 Task: Search one way flight ticket for 5 adults, 2 children, 1 infant in seat and 2 infants on lap in economy from Redding: Redding Municipal Airport to Rockford: Chicago Rockford International Airport(was Northwest Chicagoland Regional Airport At Rockford) on 5-1-2023. Choice of flights is Royal air maroc. Number of bags: 6 checked bags. Price is upto 100000. Outbound departure time preference is 13:45.
Action: Mouse moved to (167, 179)
Screenshot: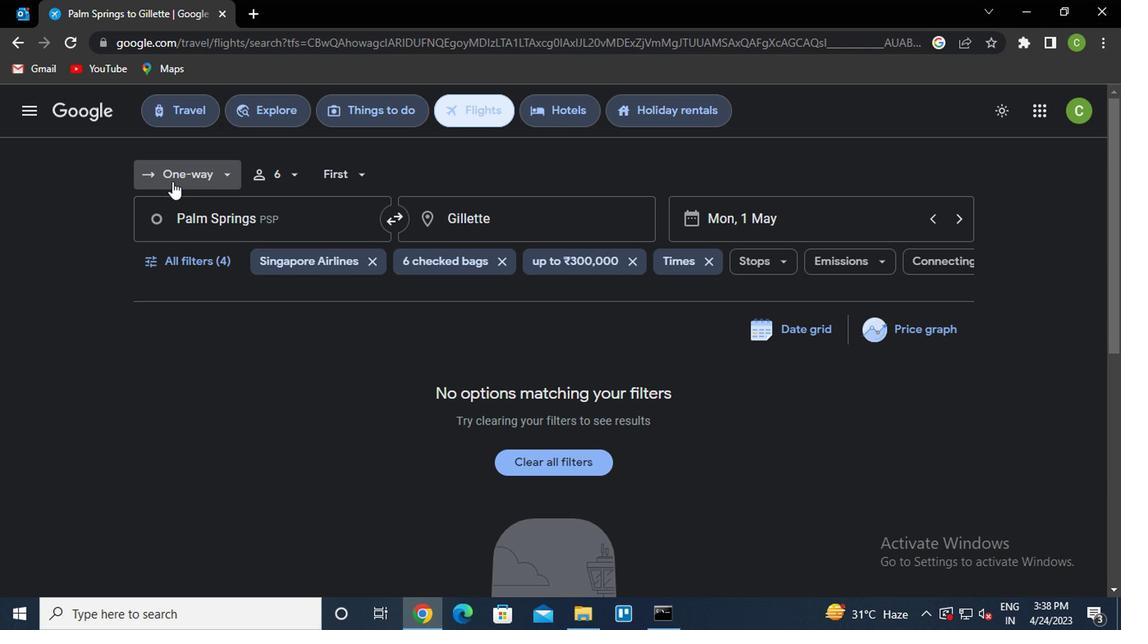 
Action: Mouse pressed left at (167, 179)
Screenshot: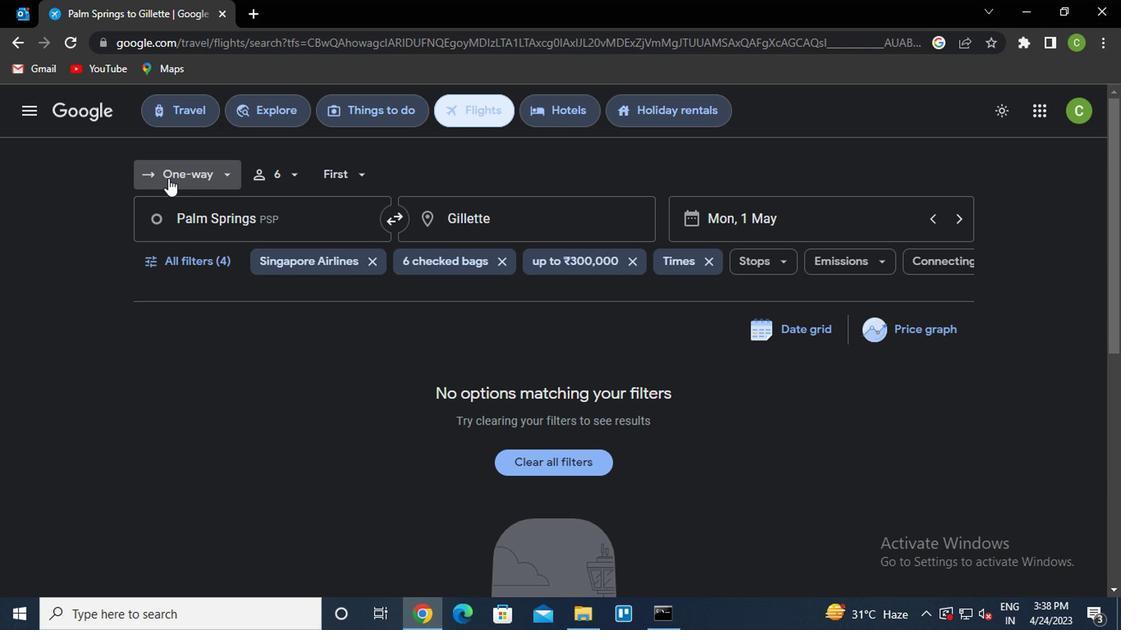 
Action: Mouse moved to (199, 250)
Screenshot: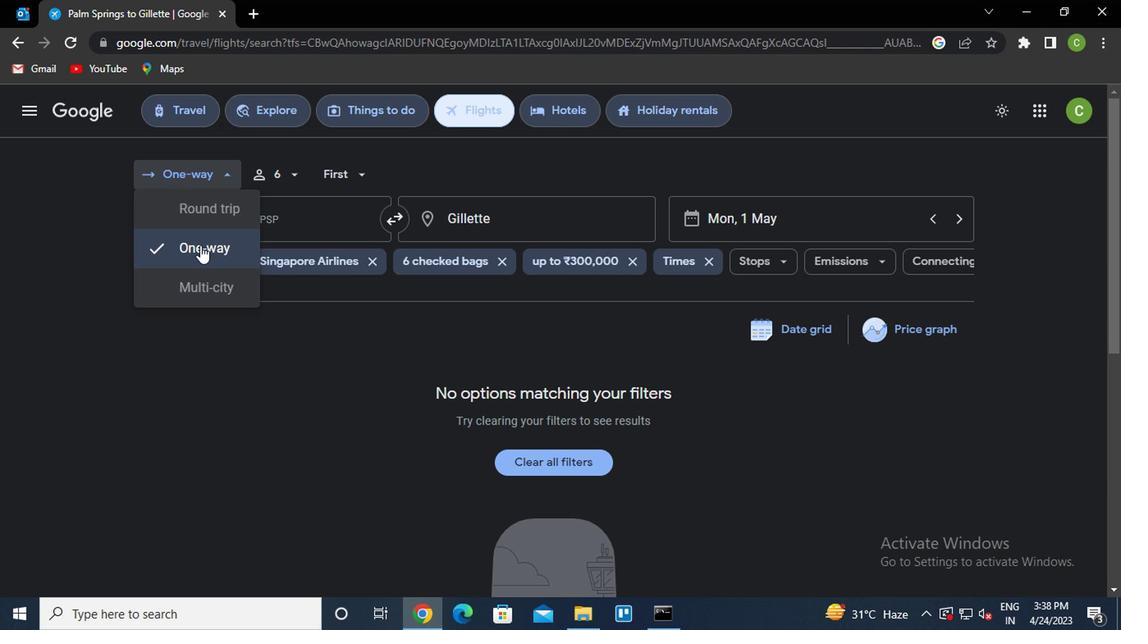 
Action: Mouse pressed left at (199, 250)
Screenshot: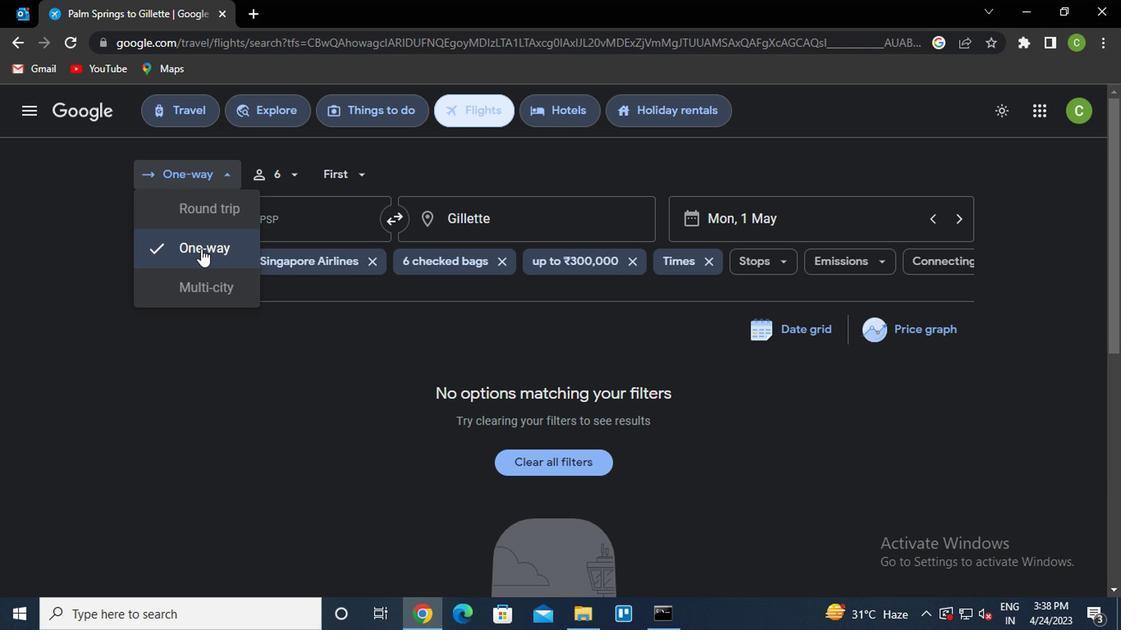
Action: Mouse moved to (264, 183)
Screenshot: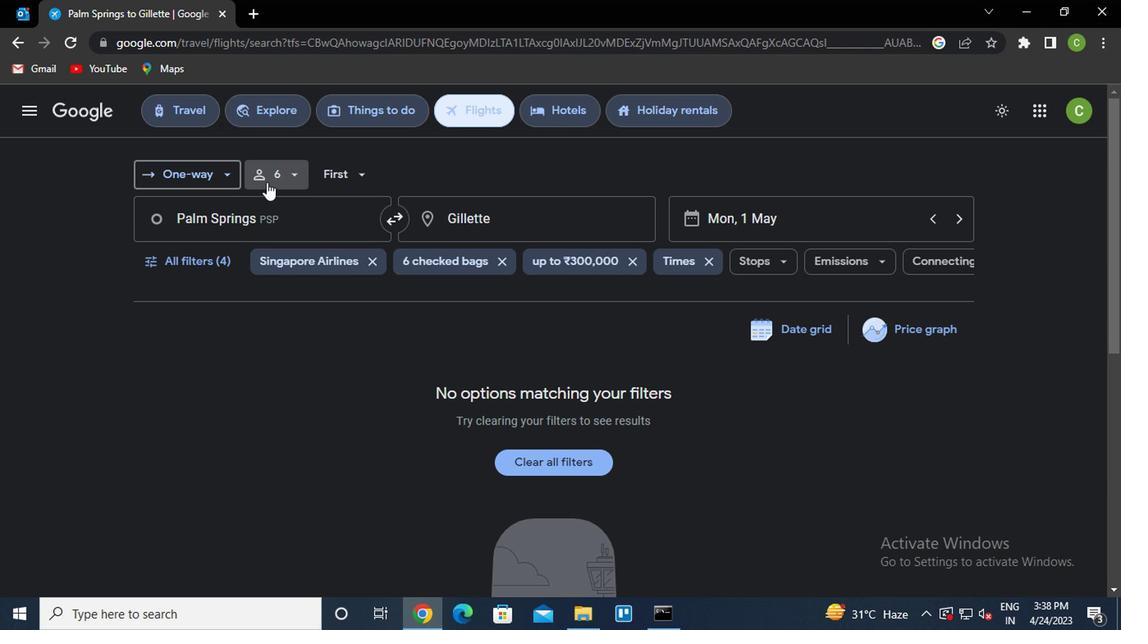 
Action: Mouse pressed left at (264, 183)
Screenshot: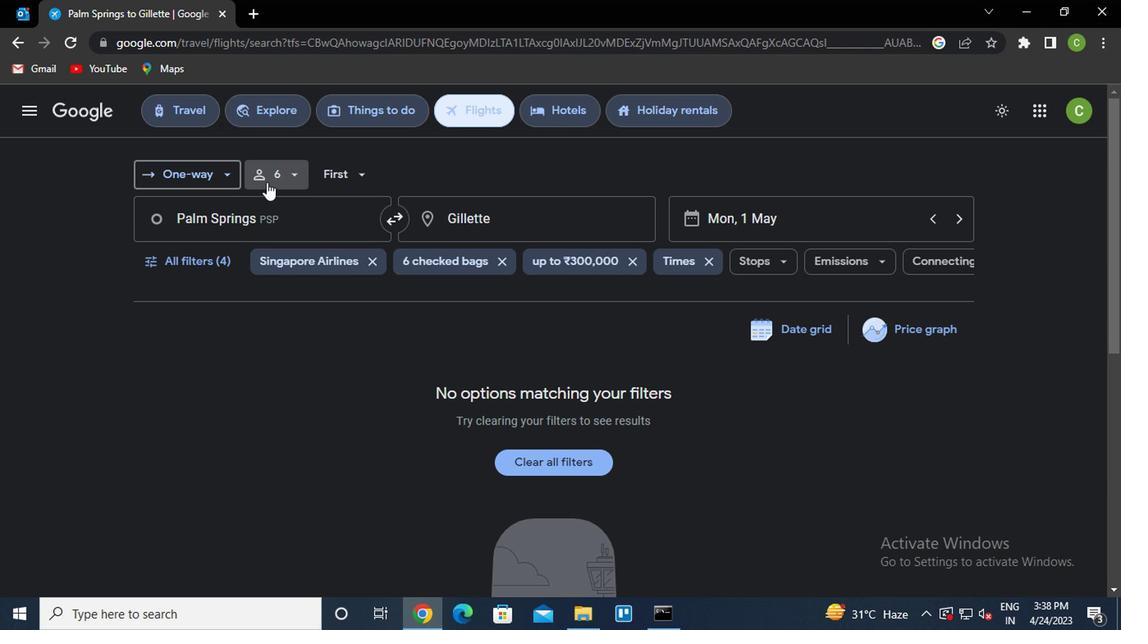 
Action: Mouse moved to (409, 212)
Screenshot: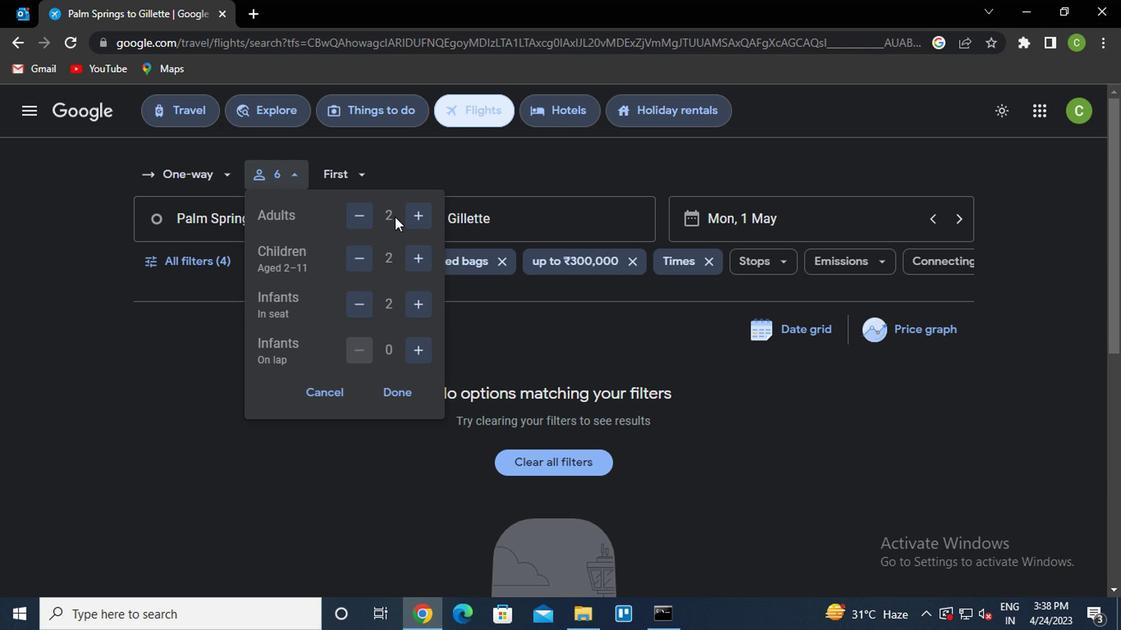 
Action: Mouse pressed left at (409, 212)
Screenshot: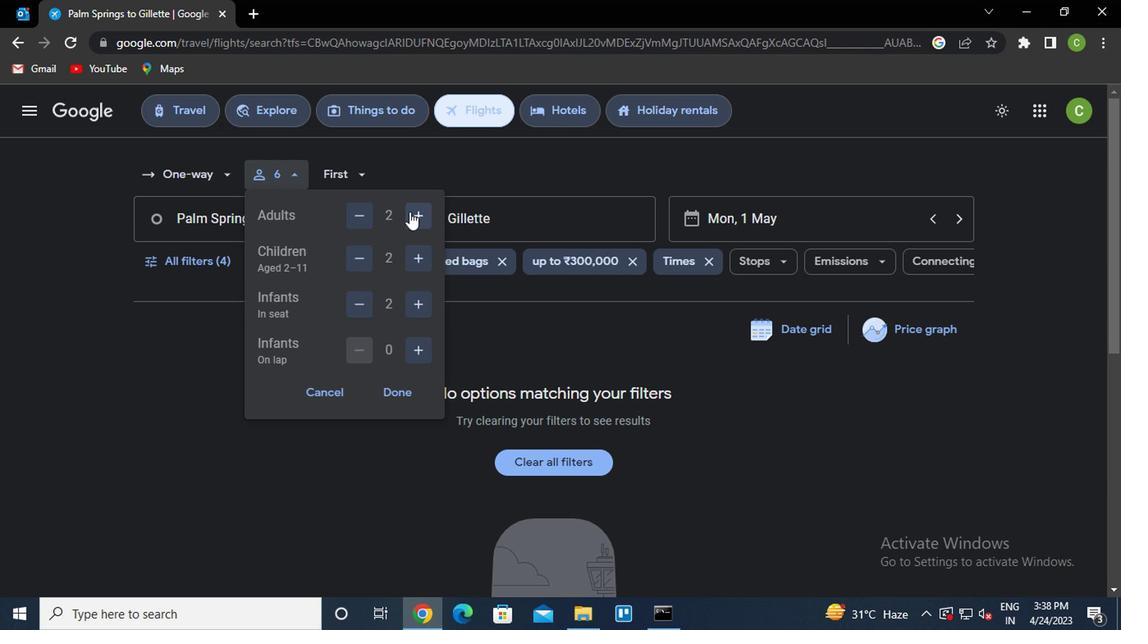 
Action: Mouse pressed left at (409, 212)
Screenshot: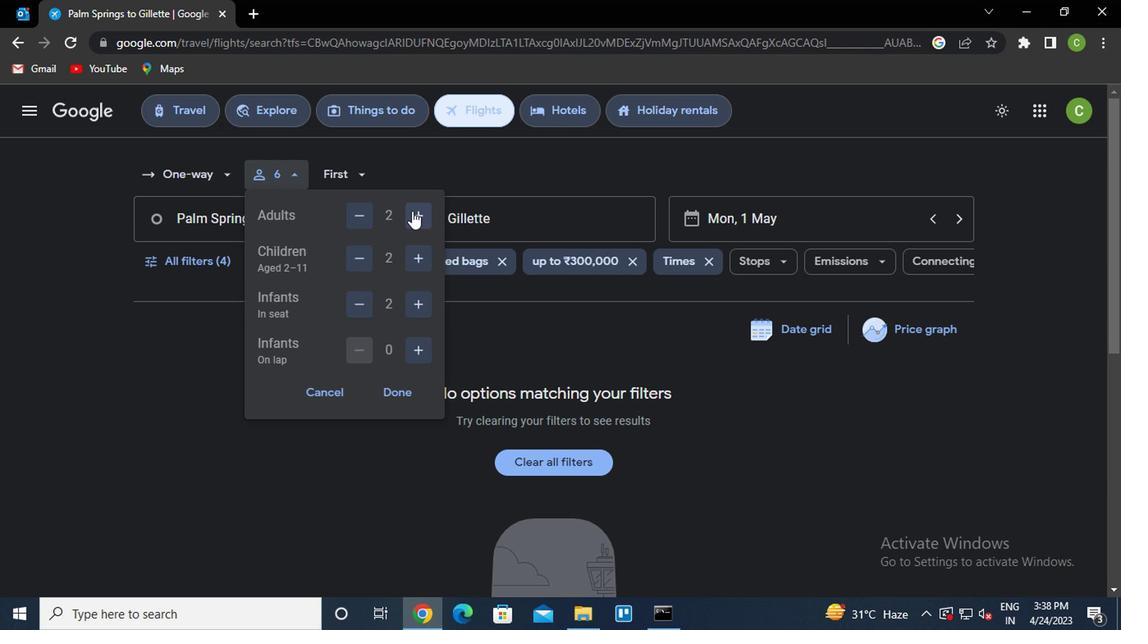 
Action: Mouse pressed left at (409, 212)
Screenshot: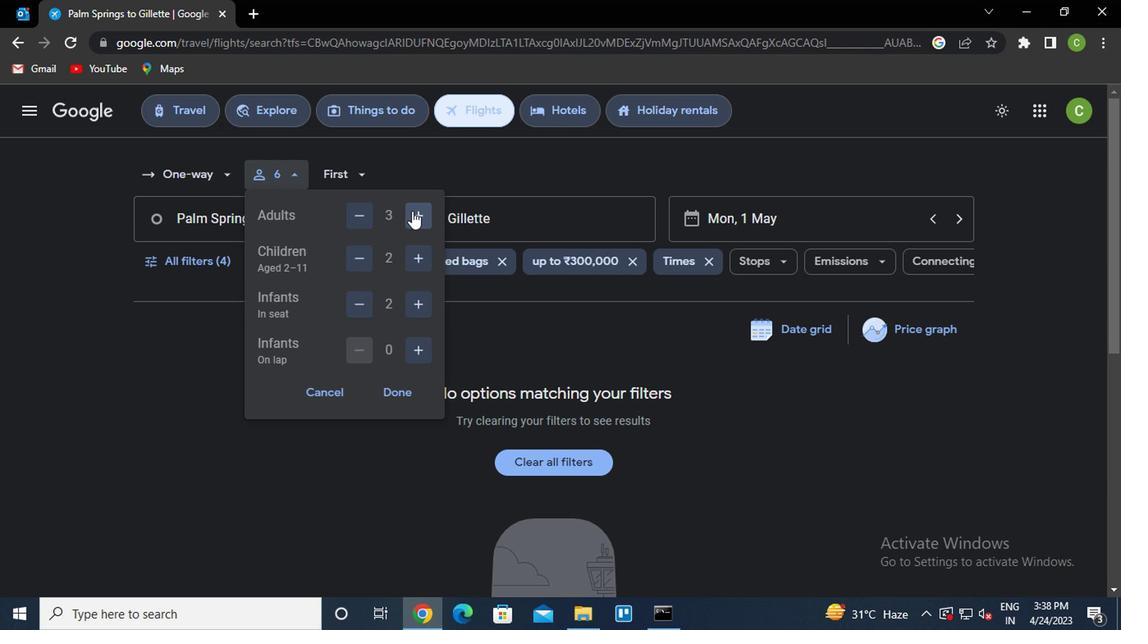 
Action: Mouse moved to (355, 310)
Screenshot: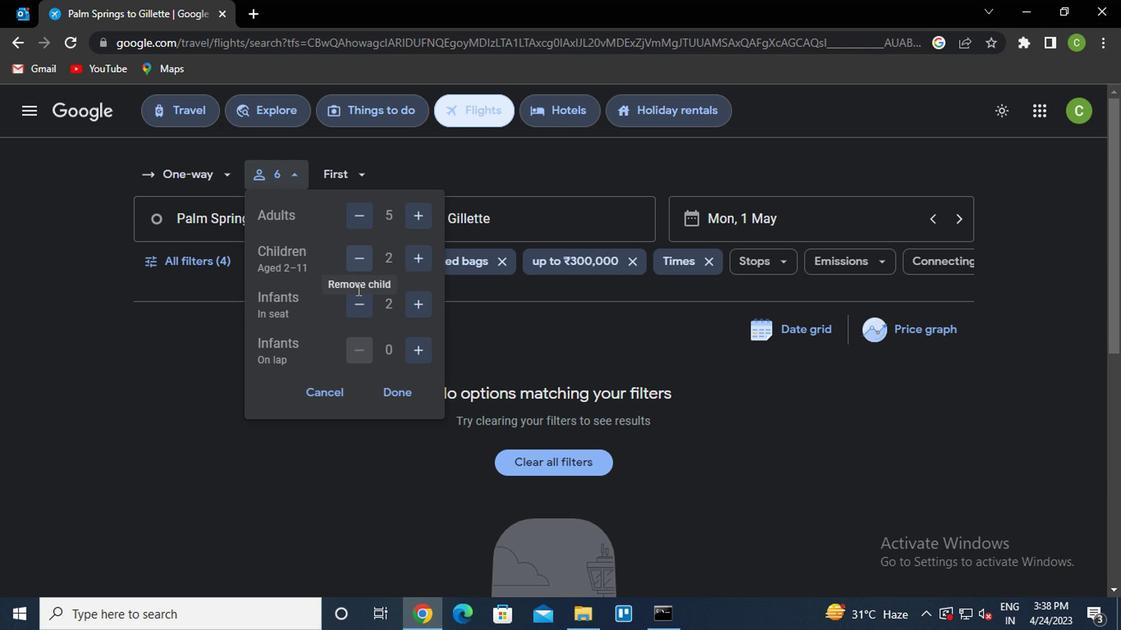 
Action: Mouse pressed left at (355, 310)
Screenshot: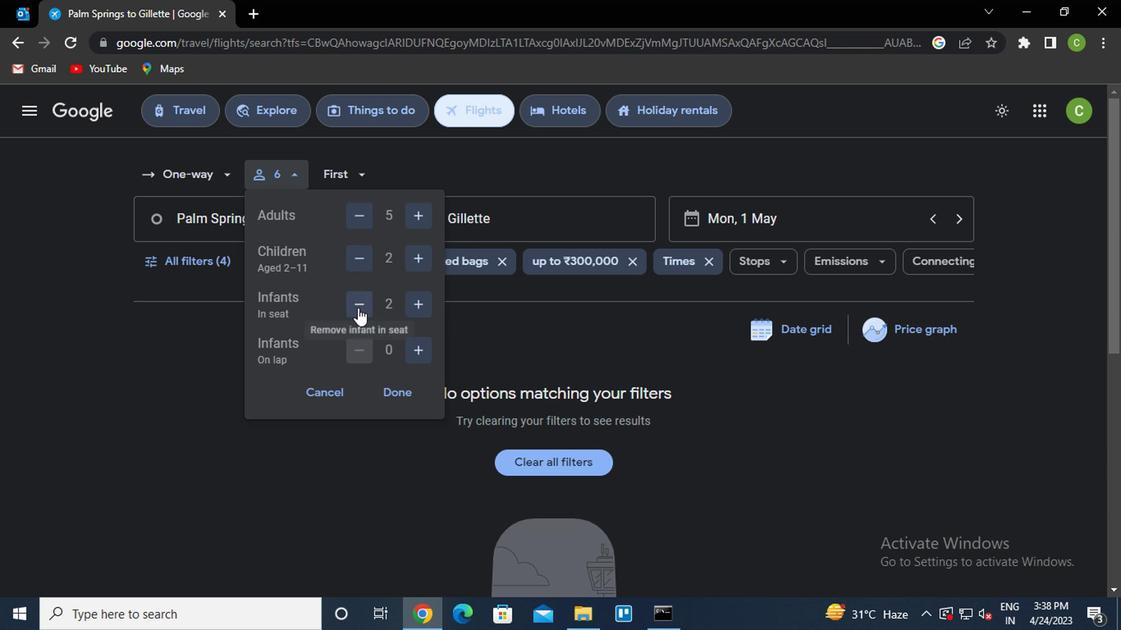 
Action: Mouse moved to (417, 354)
Screenshot: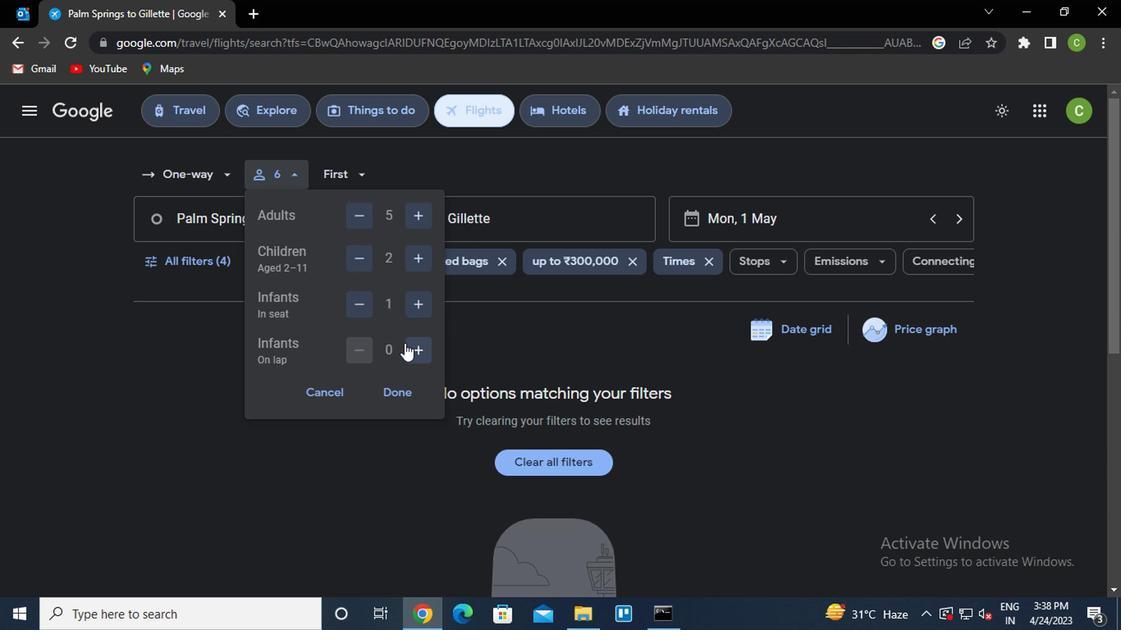 
Action: Mouse pressed left at (417, 354)
Screenshot: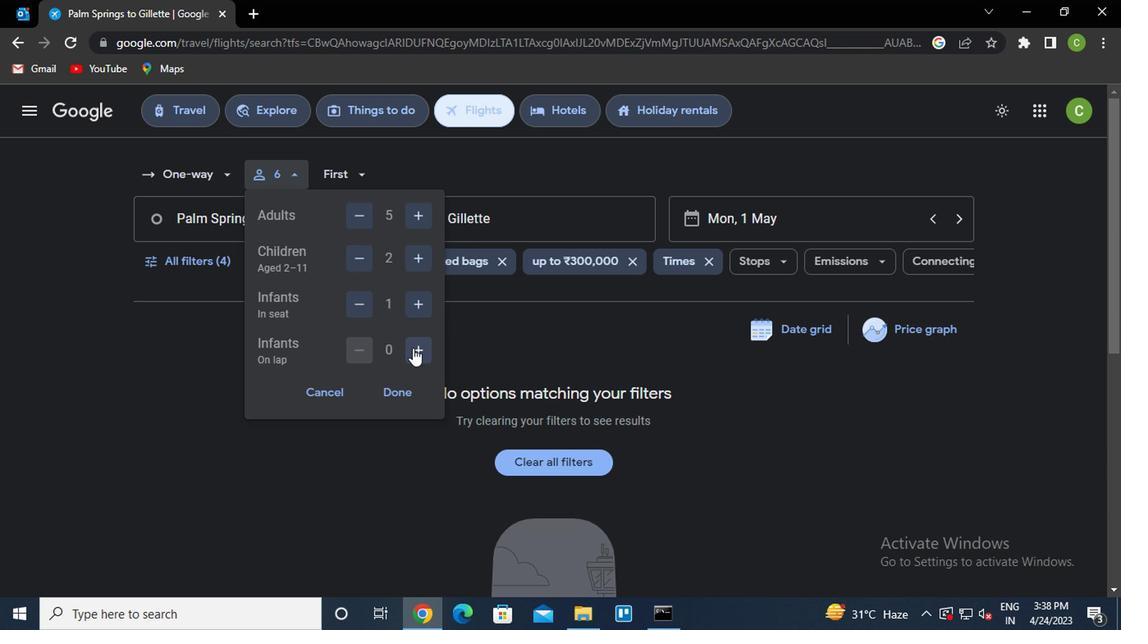 
Action: Mouse pressed left at (417, 354)
Screenshot: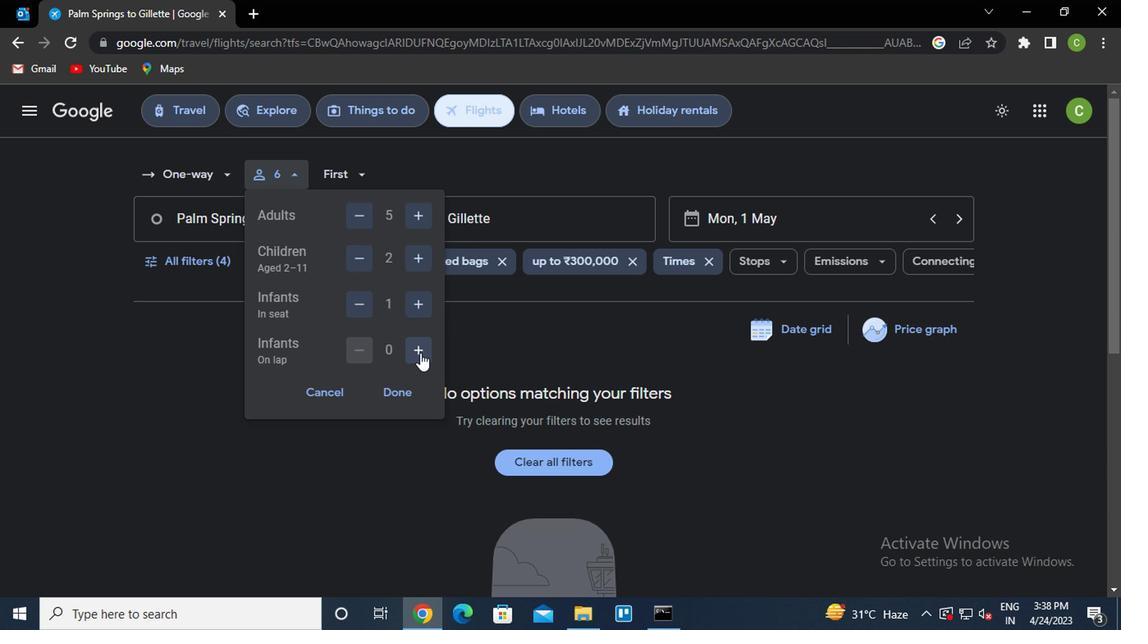 
Action: Mouse moved to (372, 355)
Screenshot: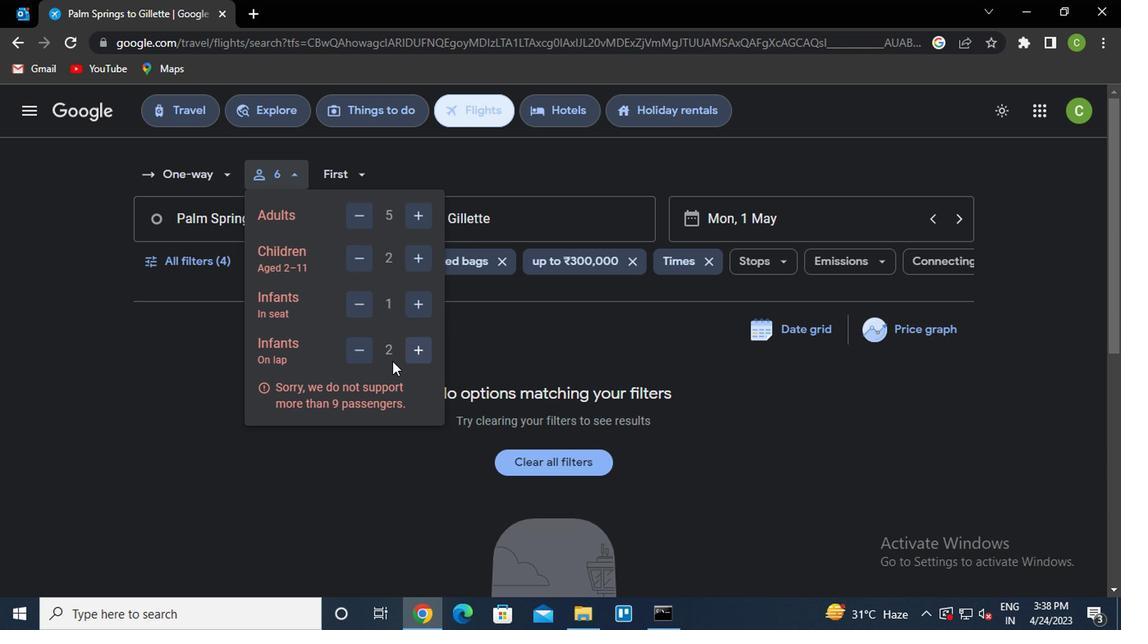 
Action: Mouse pressed left at (372, 355)
Screenshot: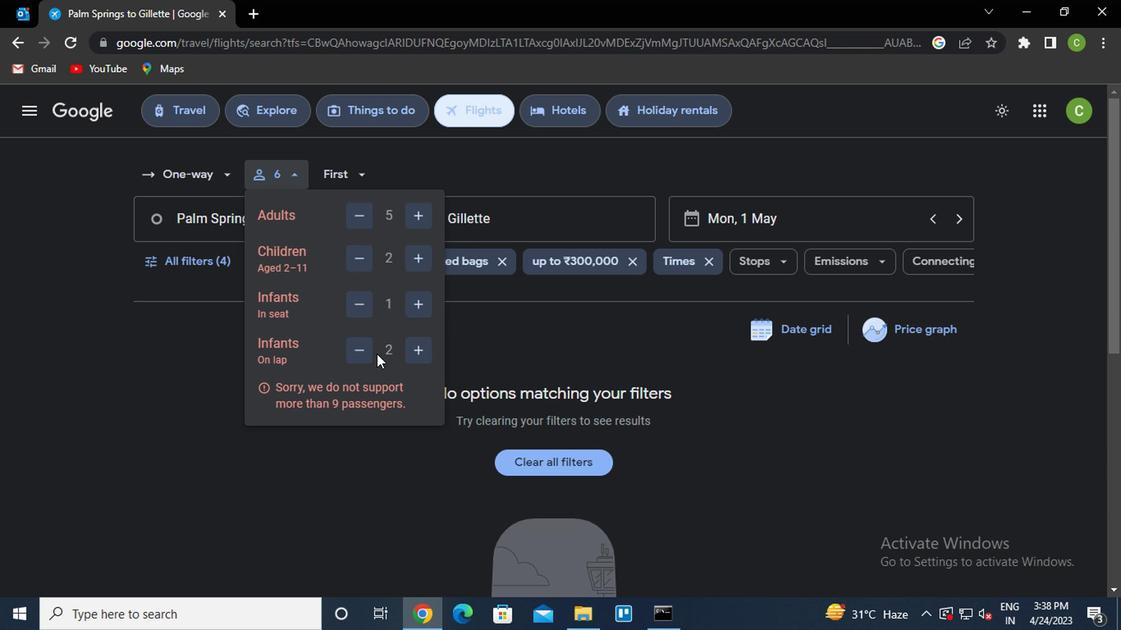 
Action: Mouse moved to (366, 354)
Screenshot: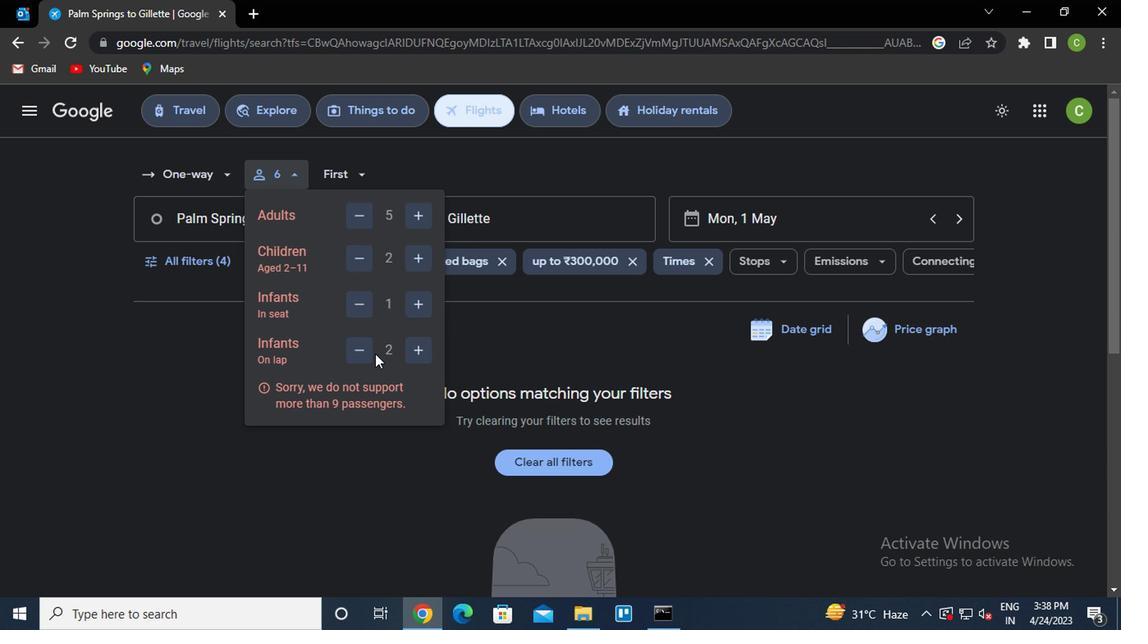 
Action: Mouse pressed left at (366, 354)
Screenshot: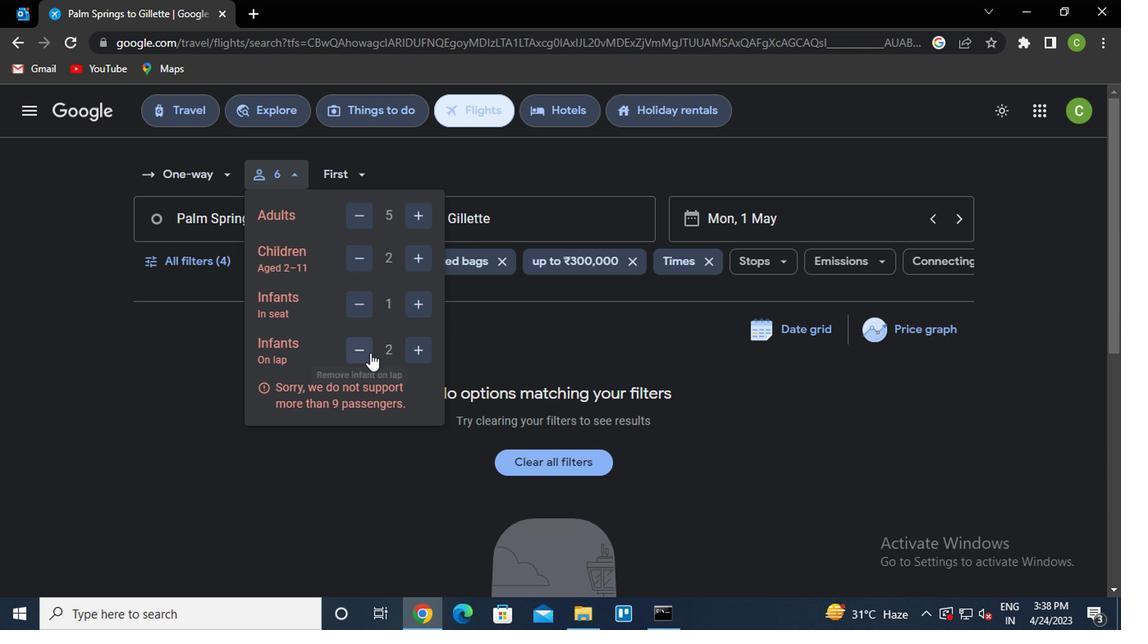 
Action: Mouse moved to (393, 396)
Screenshot: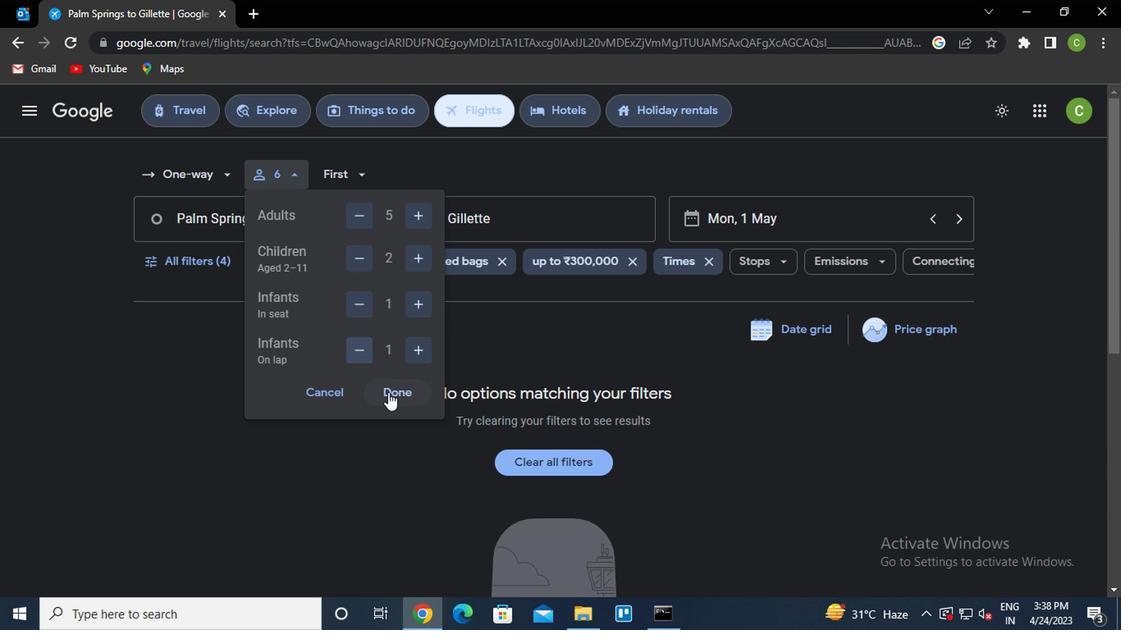 
Action: Mouse pressed left at (393, 396)
Screenshot: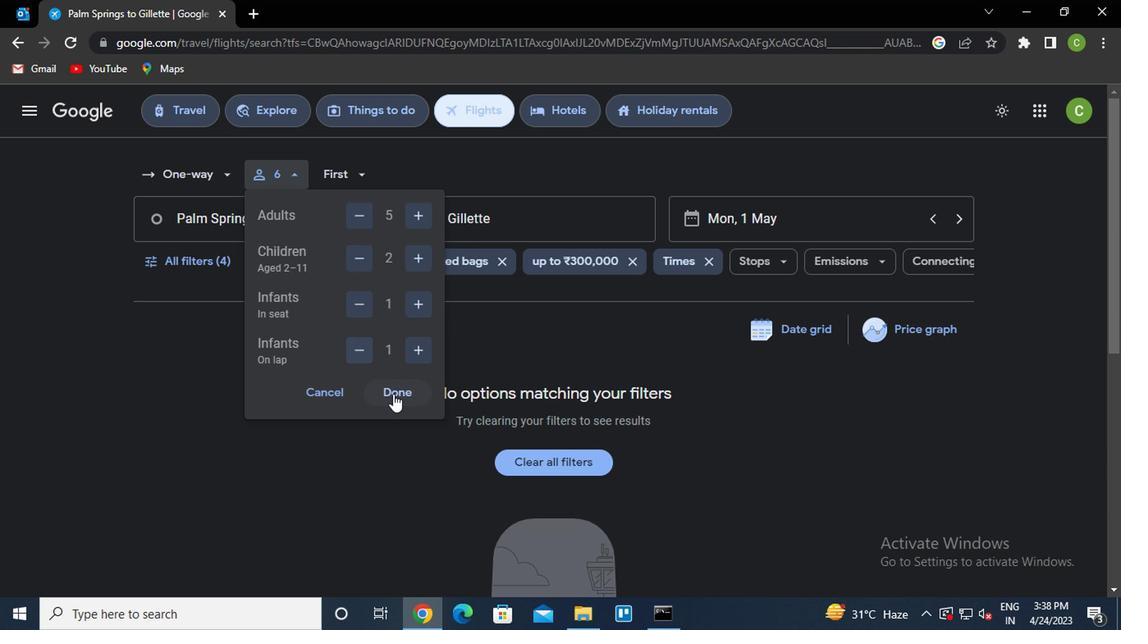 
Action: Mouse moved to (335, 179)
Screenshot: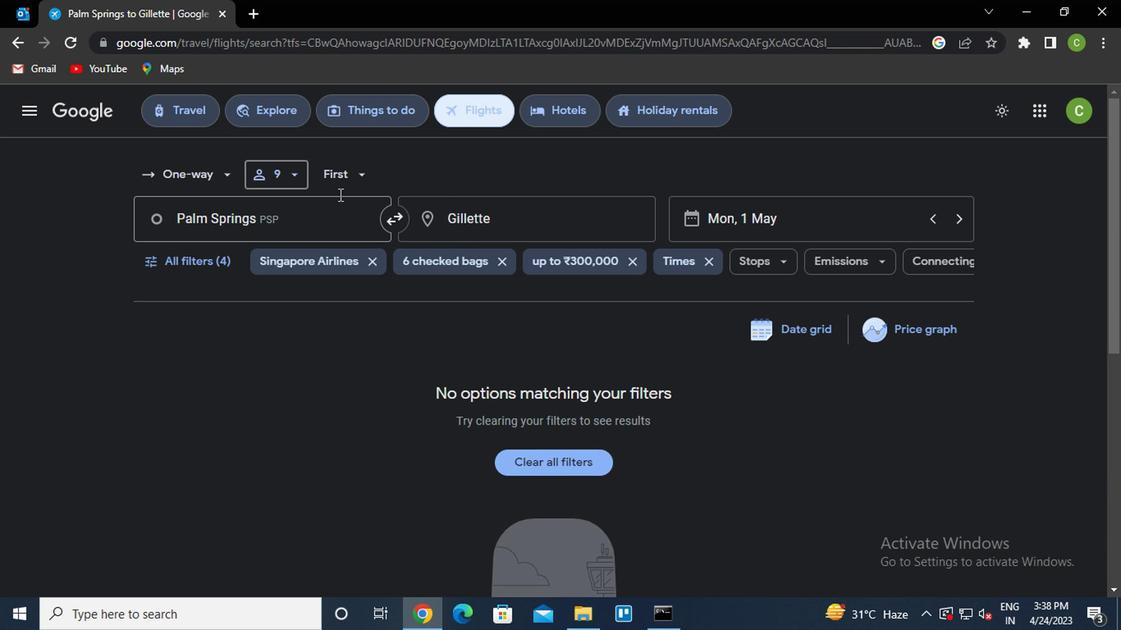 
Action: Mouse pressed left at (335, 179)
Screenshot: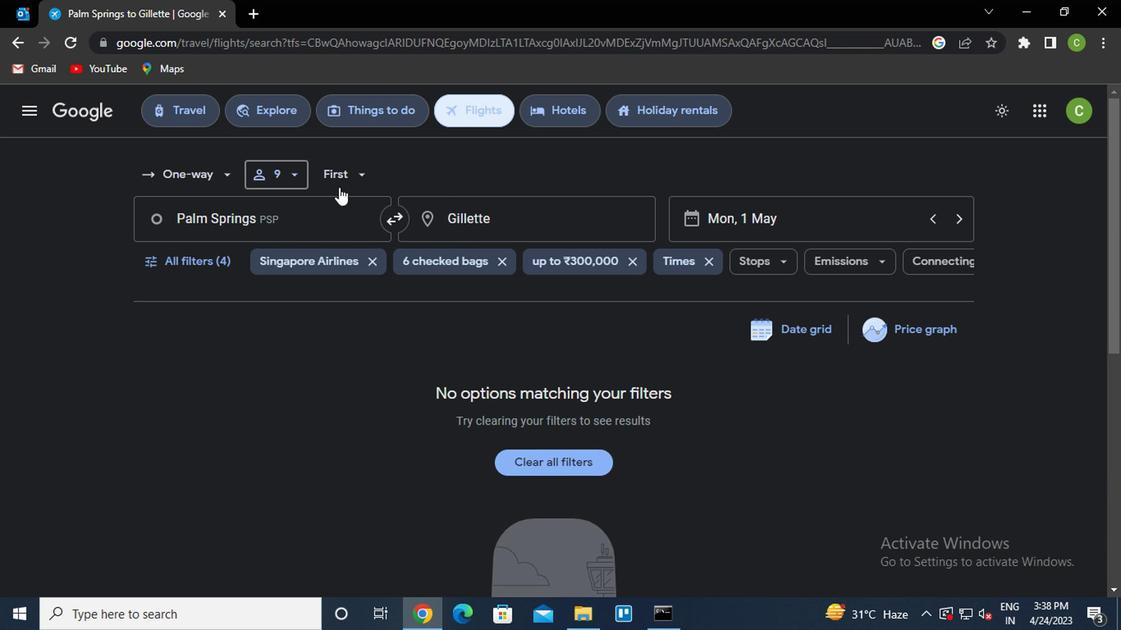 
Action: Mouse moved to (387, 226)
Screenshot: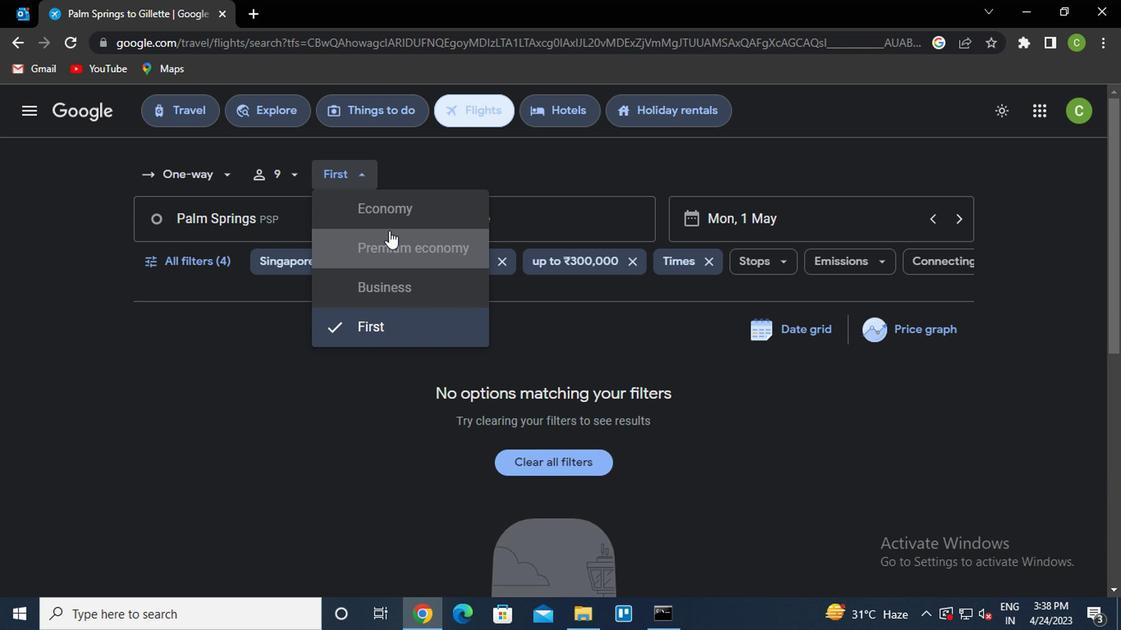 
Action: Mouse pressed left at (387, 226)
Screenshot: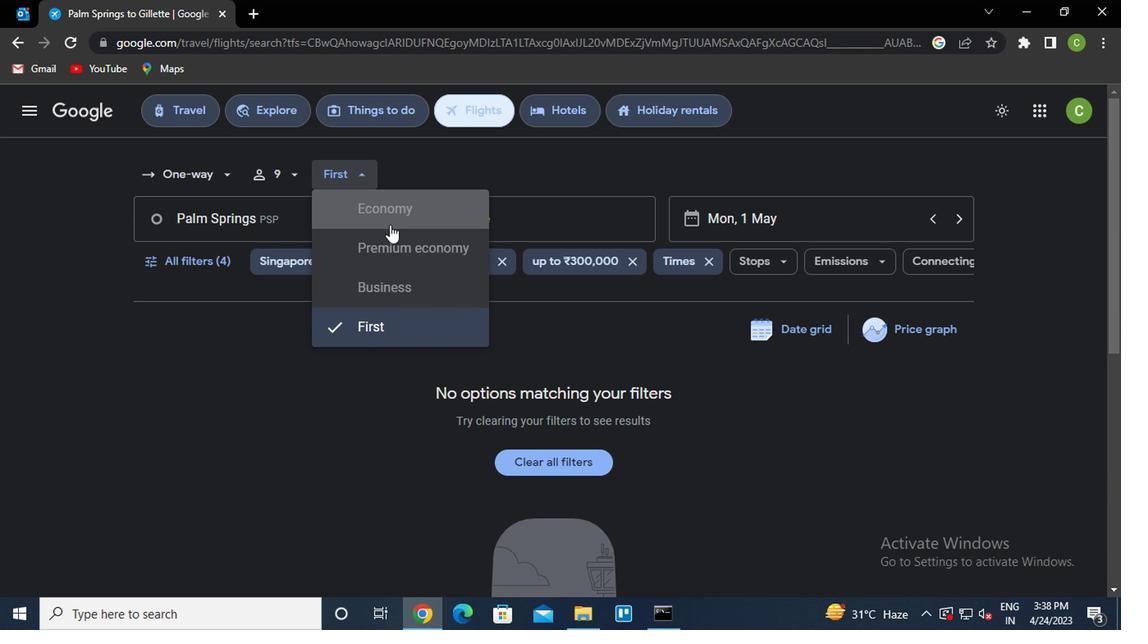 
Action: Mouse moved to (265, 214)
Screenshot: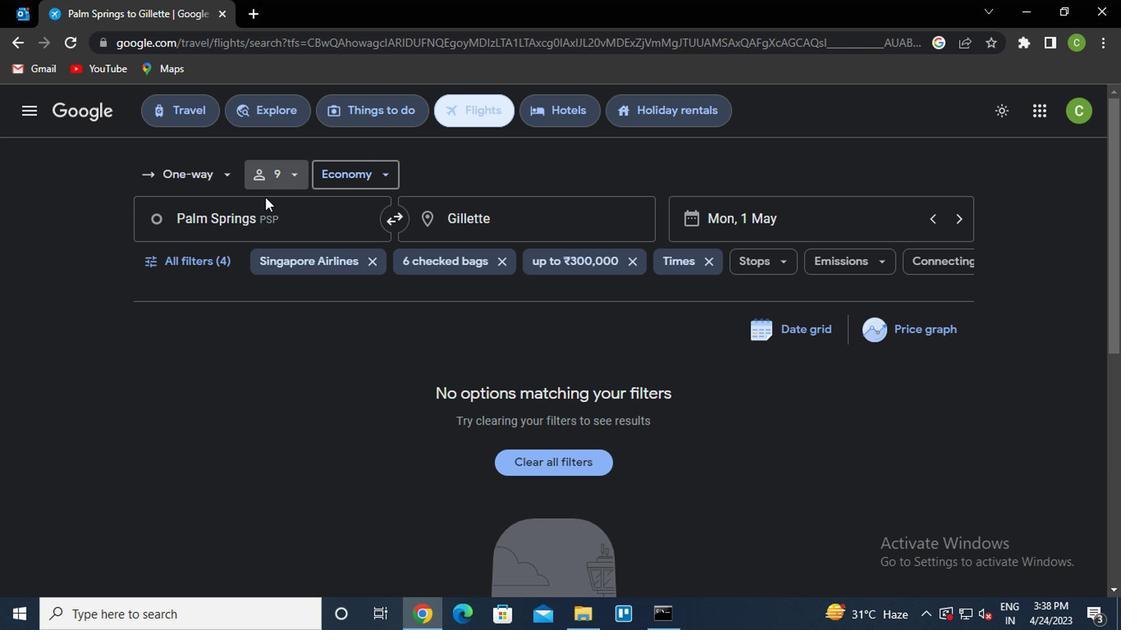 
Action: Mouse pressed left at (265, 214)
Screenshot: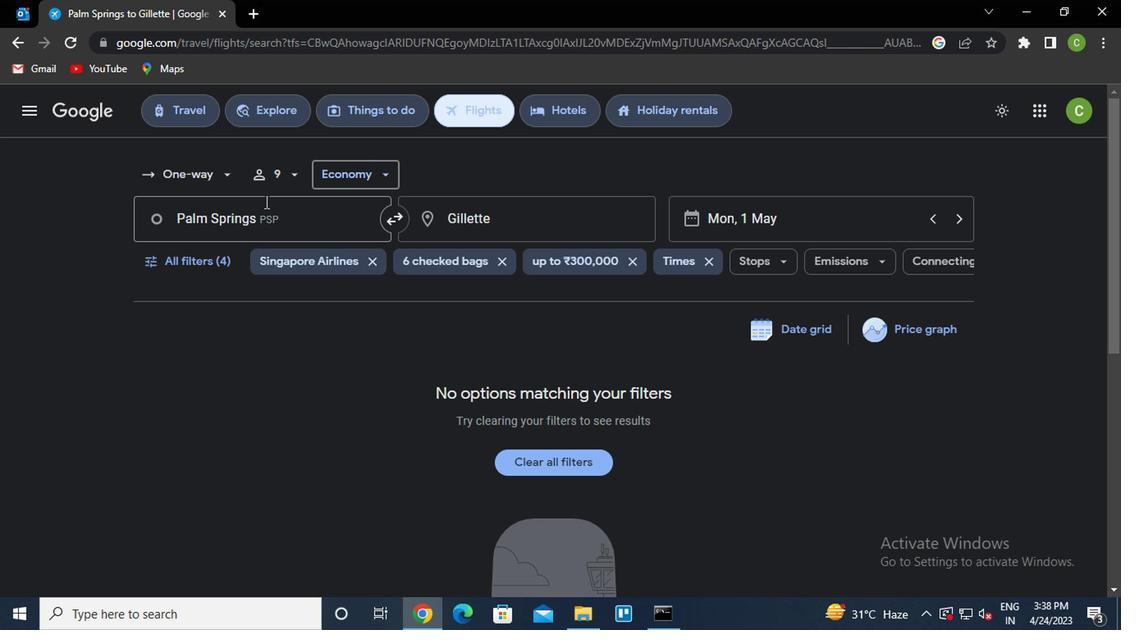 
Action: Key pressed r<Key.caps_lock>edding
Screenshot: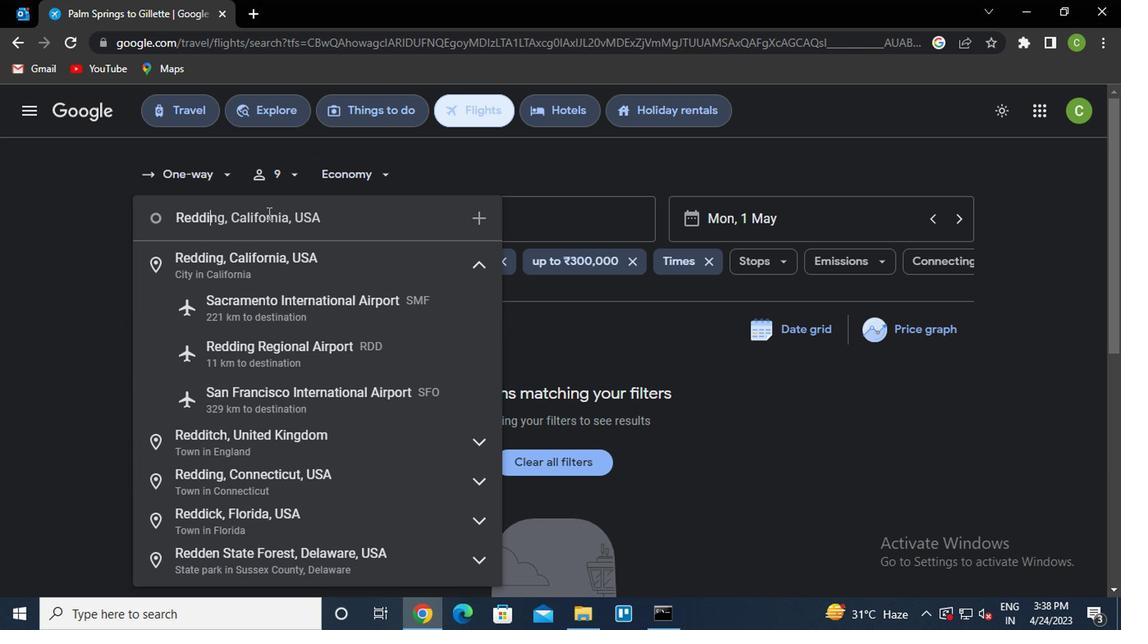 
Action: Mouse moved to (269, 236)
Screenshot: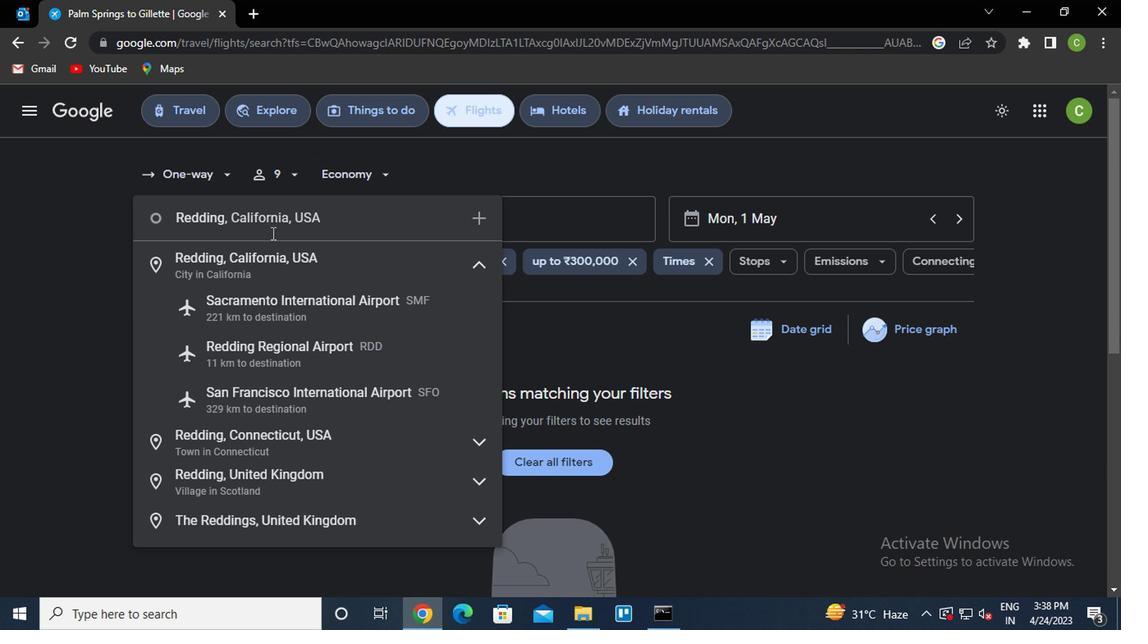 
Action: Key pressed <Key.space>mun<Key.backspace><Key.backspace><Key.backspace>
Screenshot: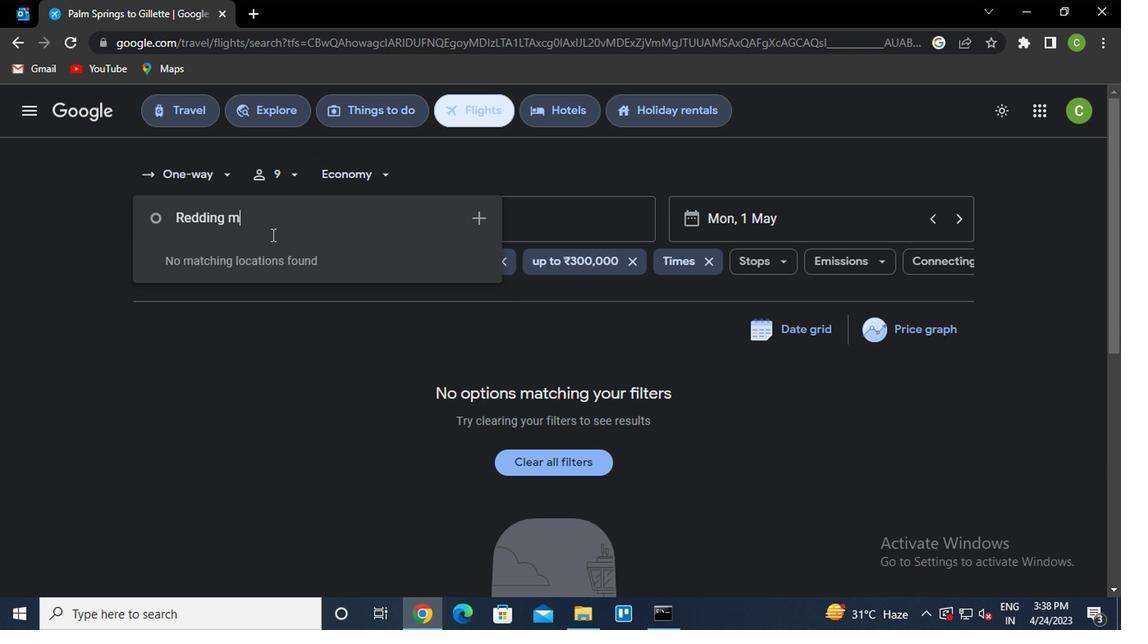 
Action: Mouse moved to (286, 252)
Screenshot: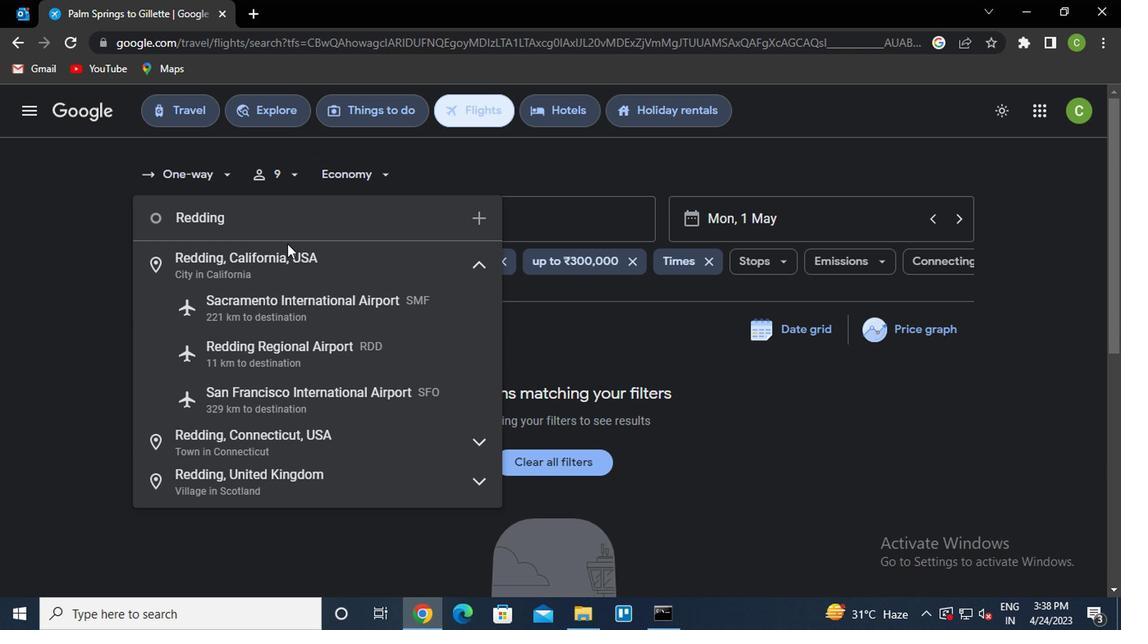 
Action: Mouse pressed left at (286, 252)
Screenshot: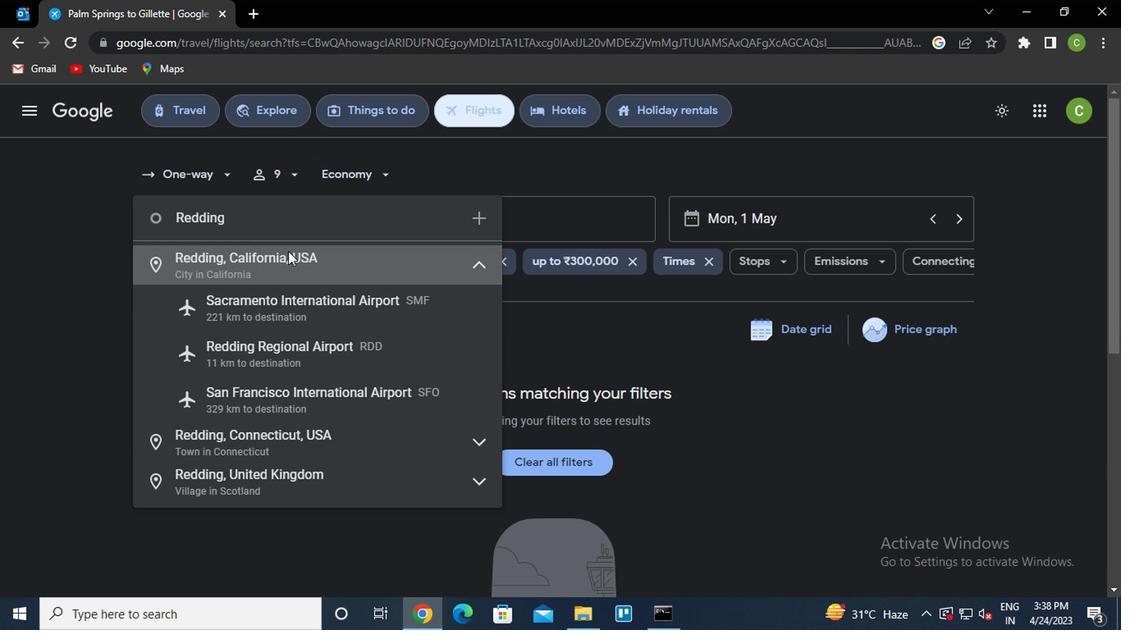 
Action: Mouse moved to (486, 226)
Screenshot: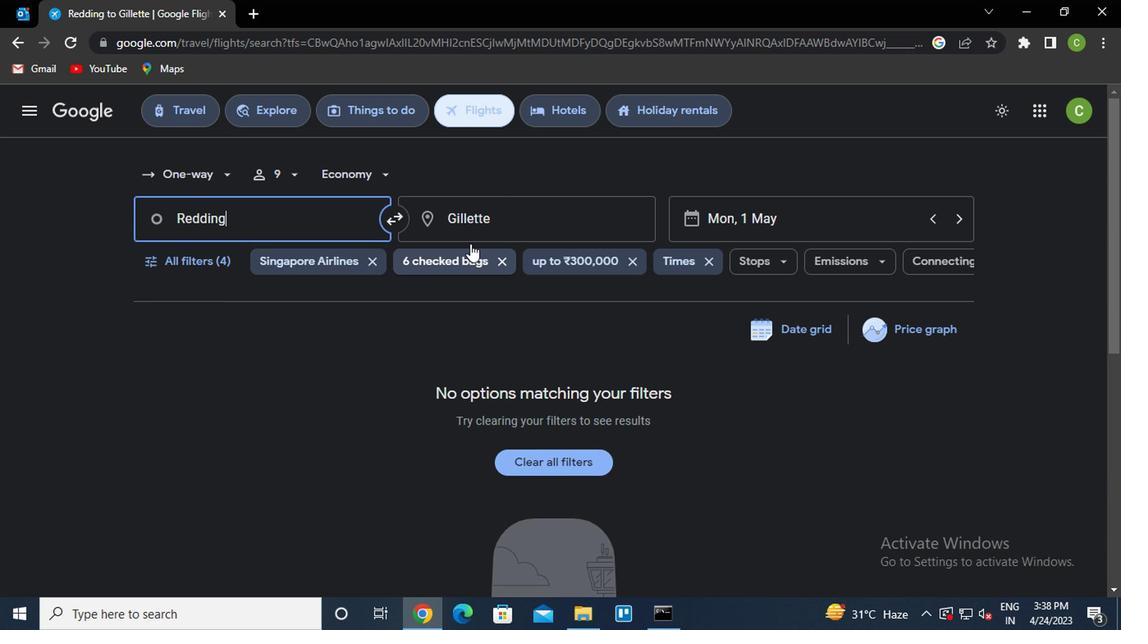 
Action: Mouse pressed left at (486, 226)
Screenshot: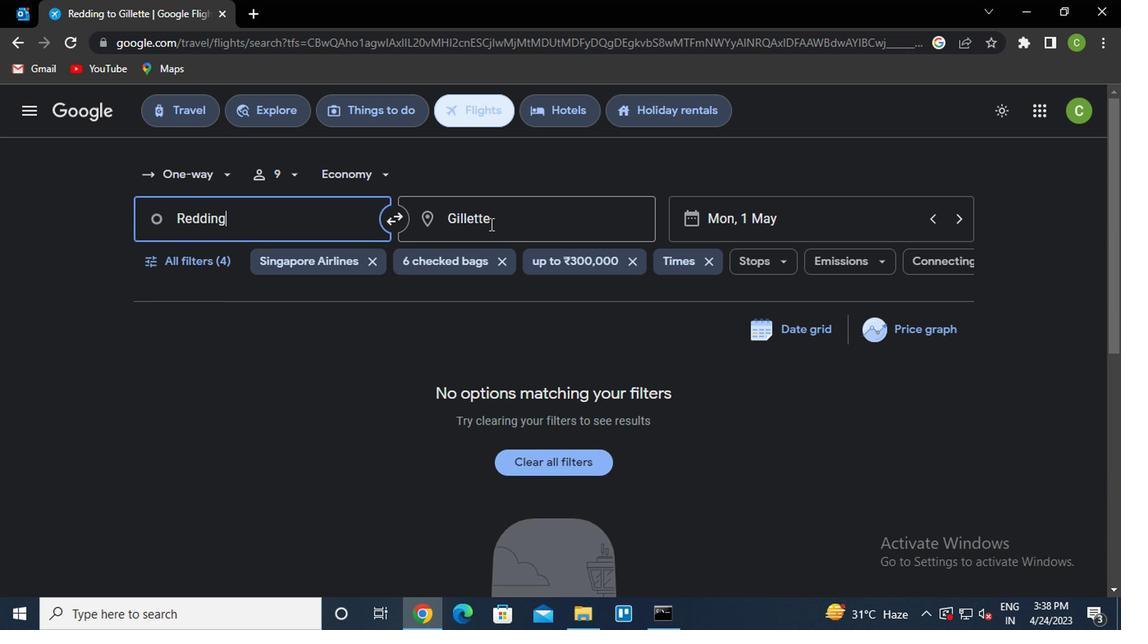 
Action: Key pressed <Key.caps_lock>c<Key.caps_lock>hi
Screenshot: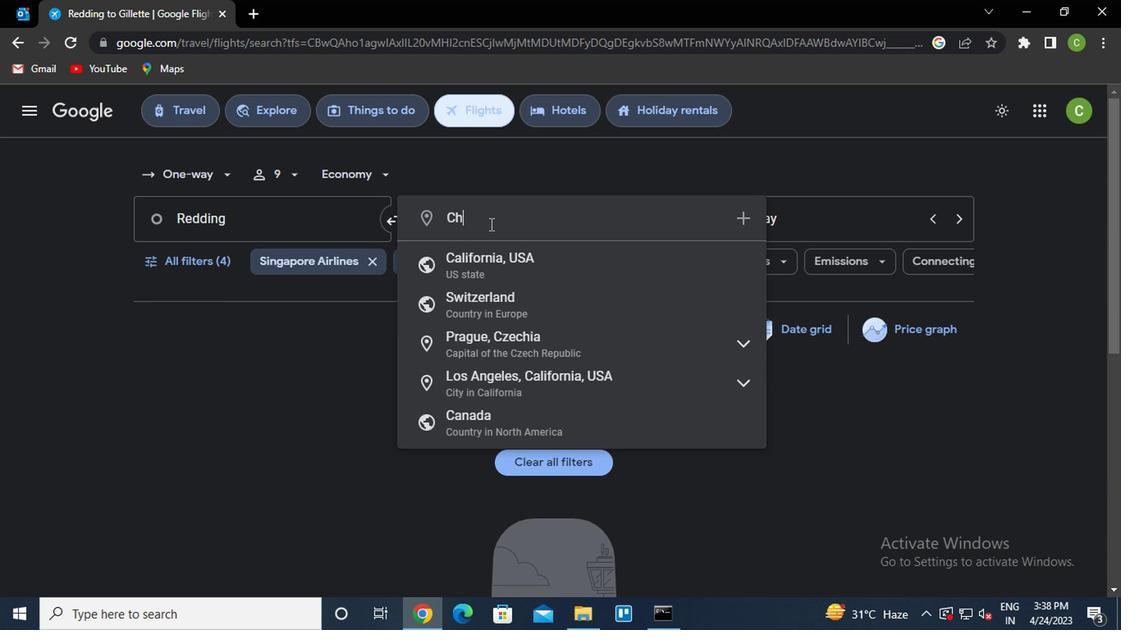 
Action: Mouse moved to (539, 276)
Screenshot: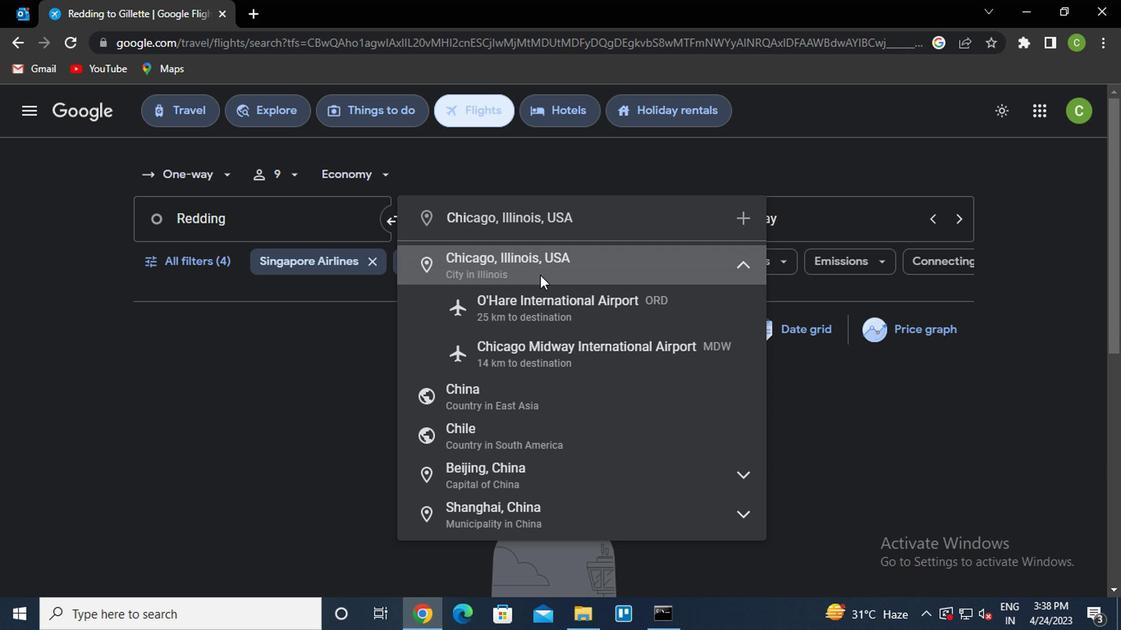 
Action: Mouse pressed left at (539, 276)
Screenshot: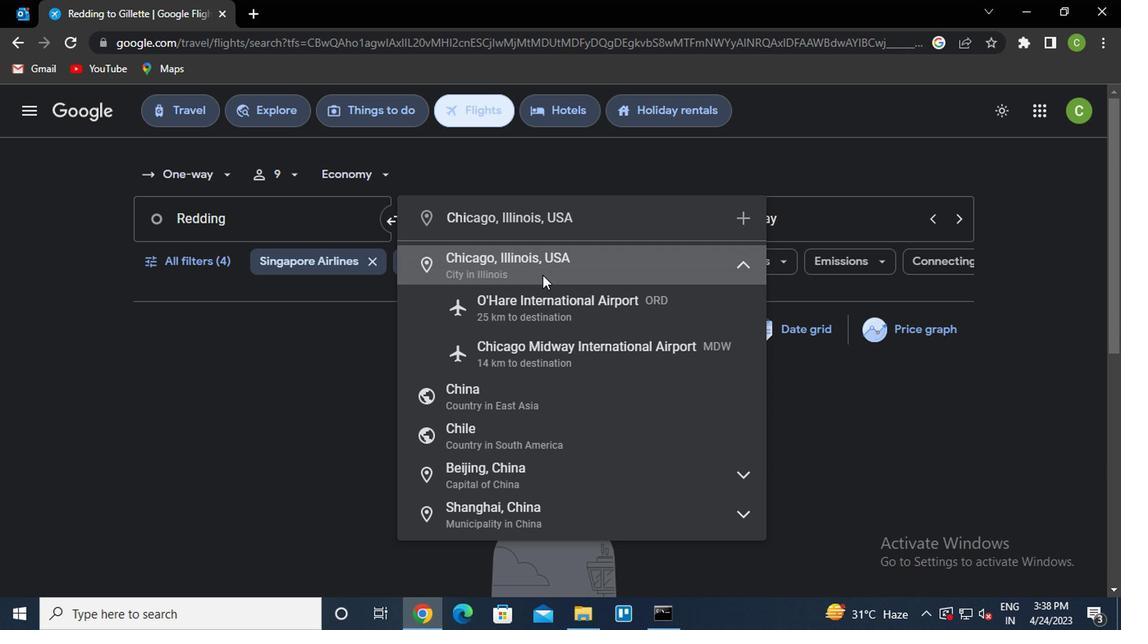 
Action: Mouse moved to (211, 264)
Screenshot: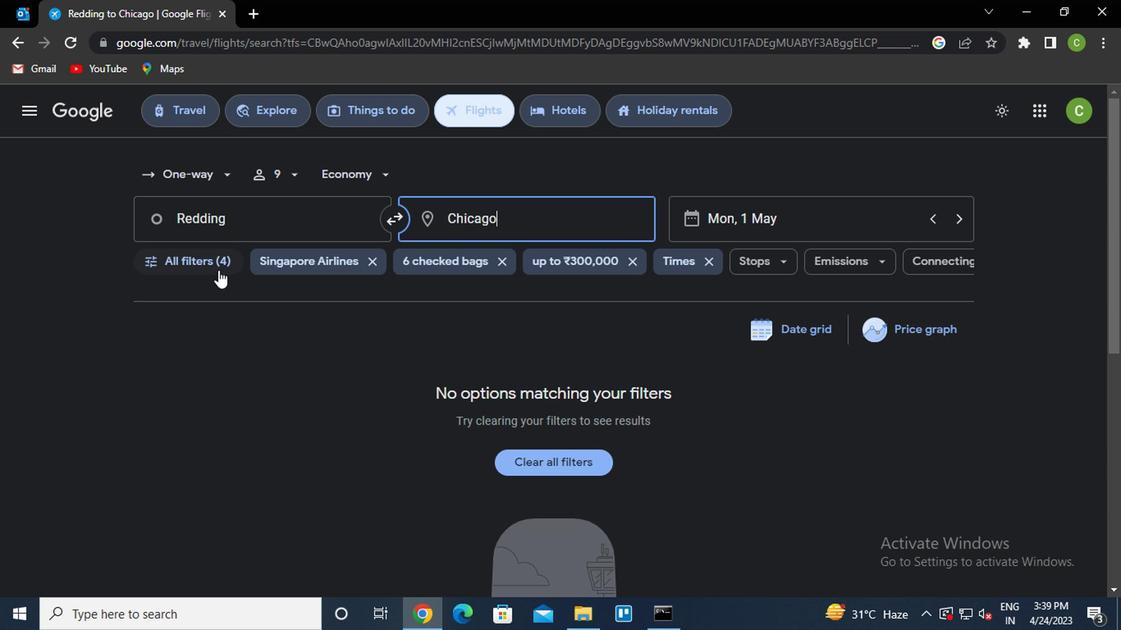 
Action: Mouse pressed left at (211, 264)
Screenshot: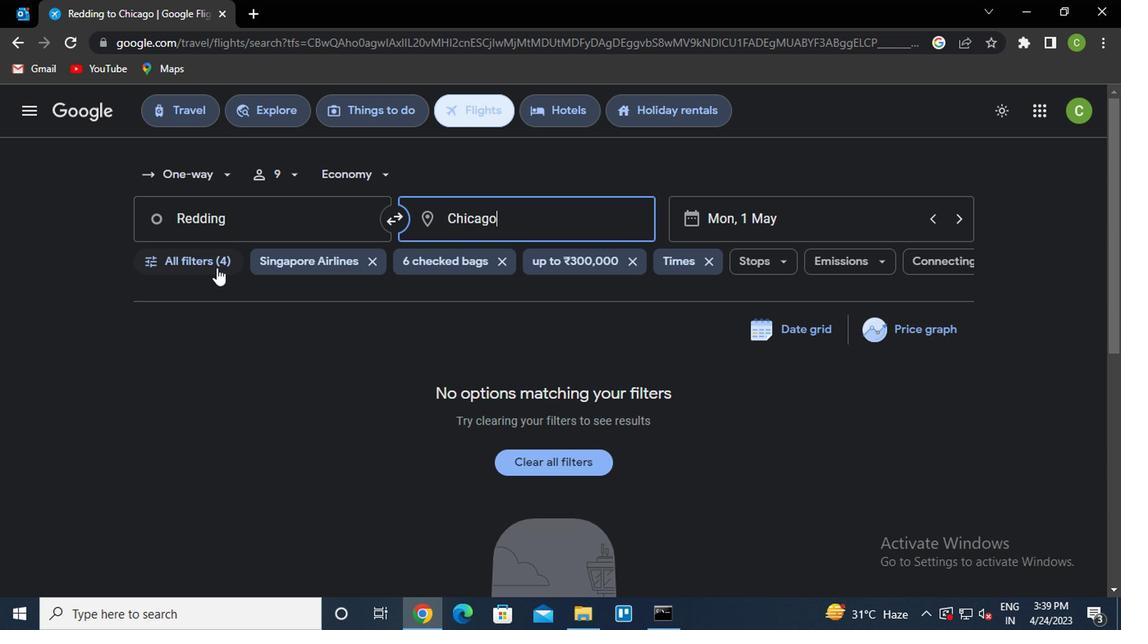 
Action: Mouse moved to (282, 393)
Screenshot: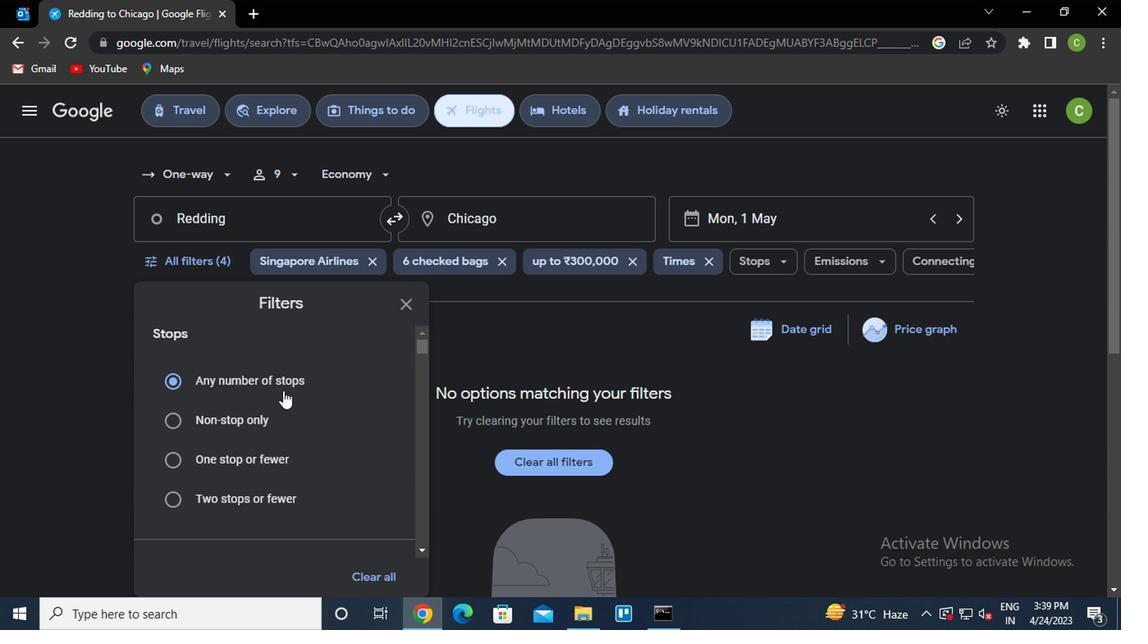 
Action: Mouse scrolled (282, 392) with delta (0, 0)
Screenshot: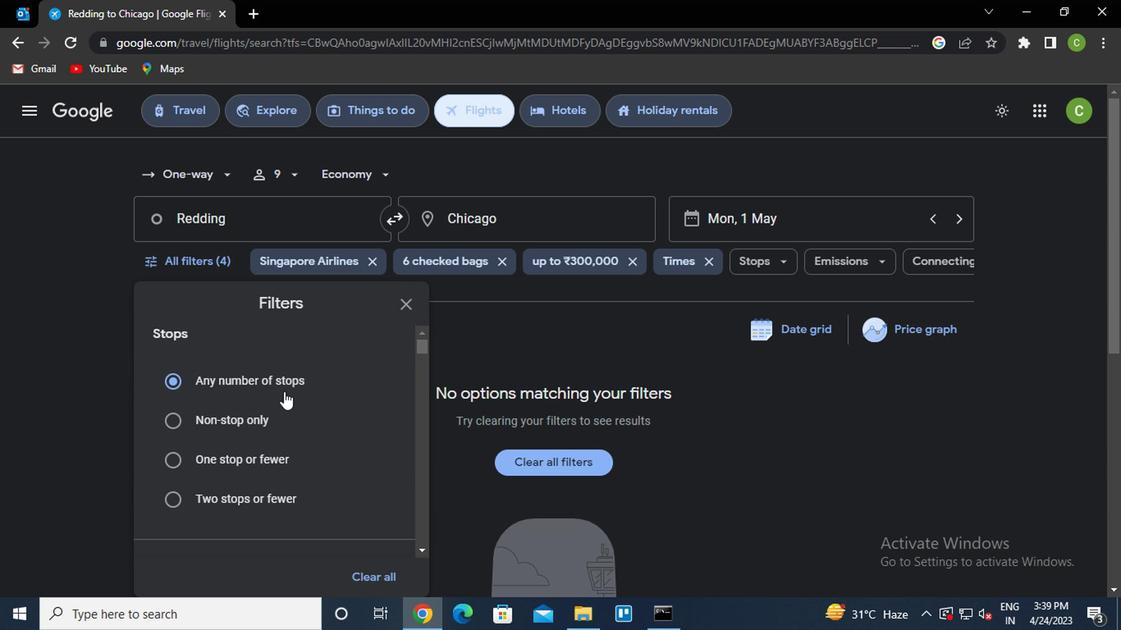 
Action: Mouse scrolled (282, 392) with delta (0, 0)
Screenshot: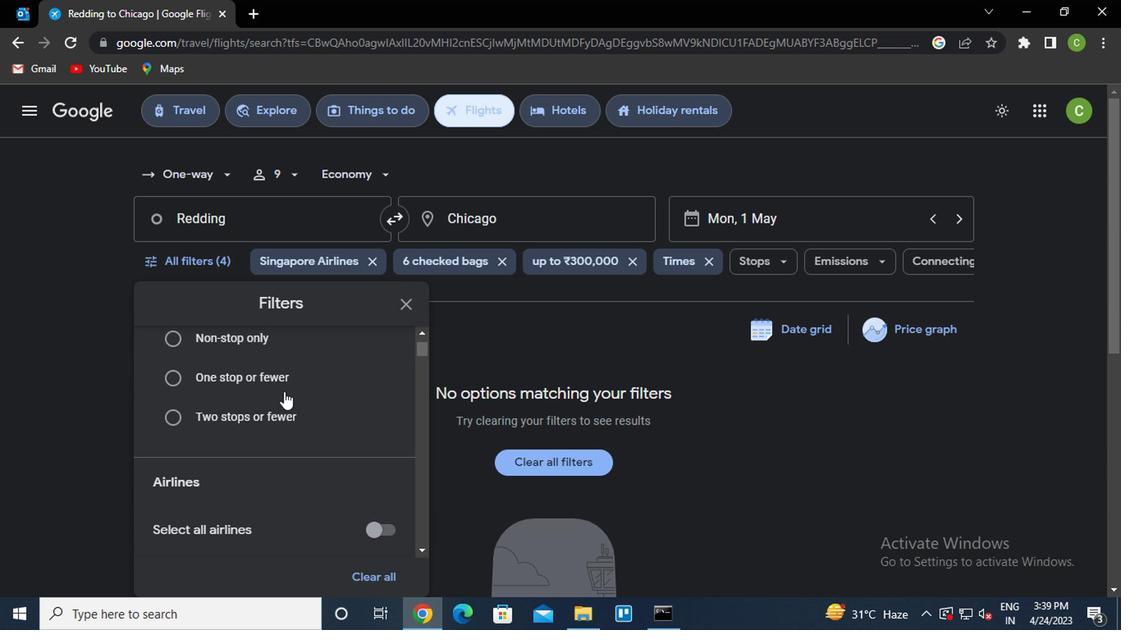 
Action: Mouse scrolled (282, 392) with delta (0, 0)
Screenshot: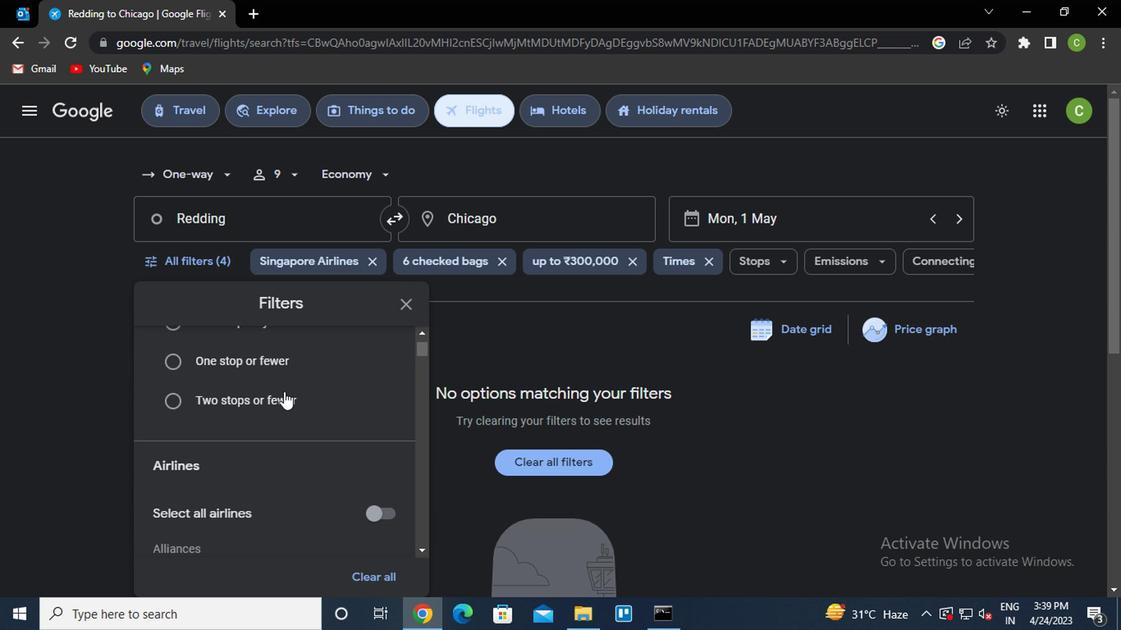 
Action: Mouse scrolled (282, 392) with delta (0, 0)
Screenshot: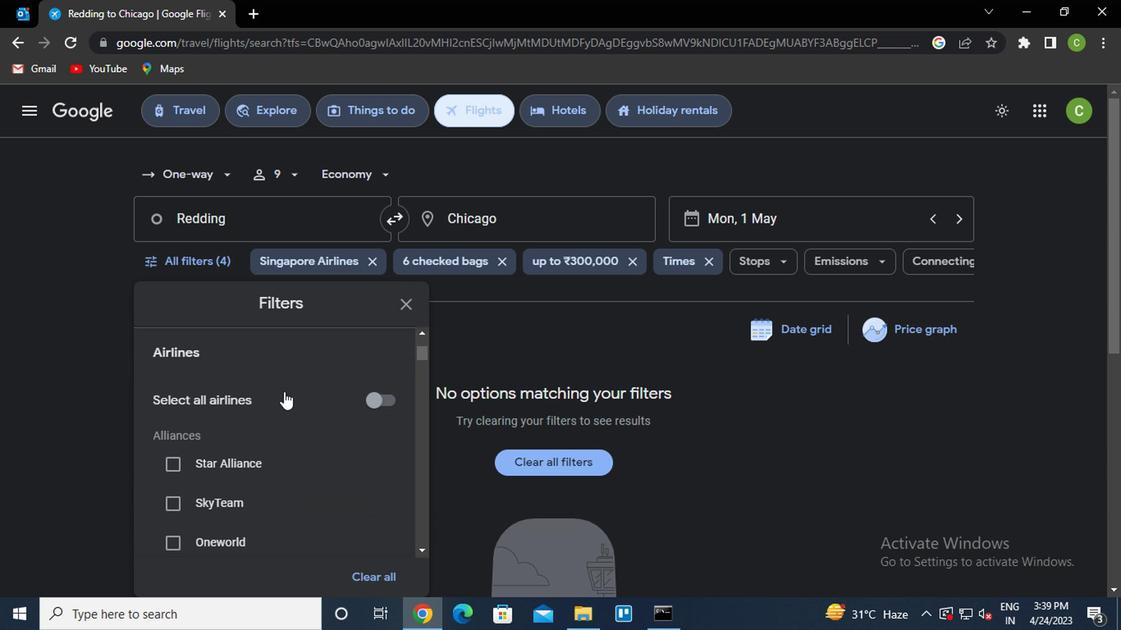 
Action: Mouse scrolled (282, 392) with delta (0, 0)
Screenshot: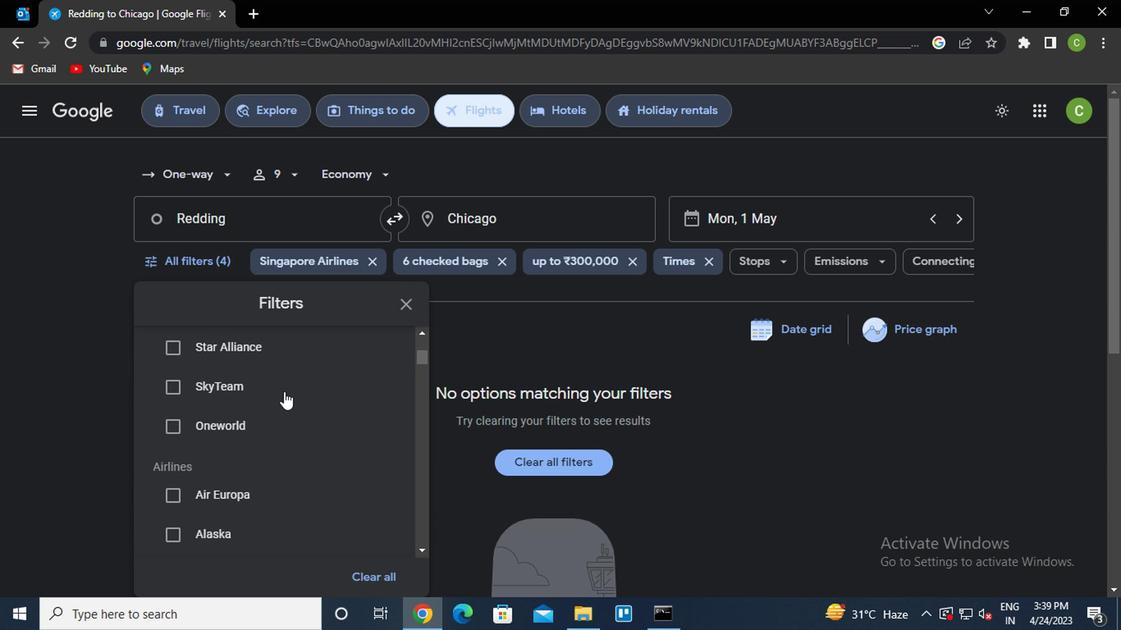 
Action: Mouse scrolled (282, 392) with delta (0, 0)
Screenshot: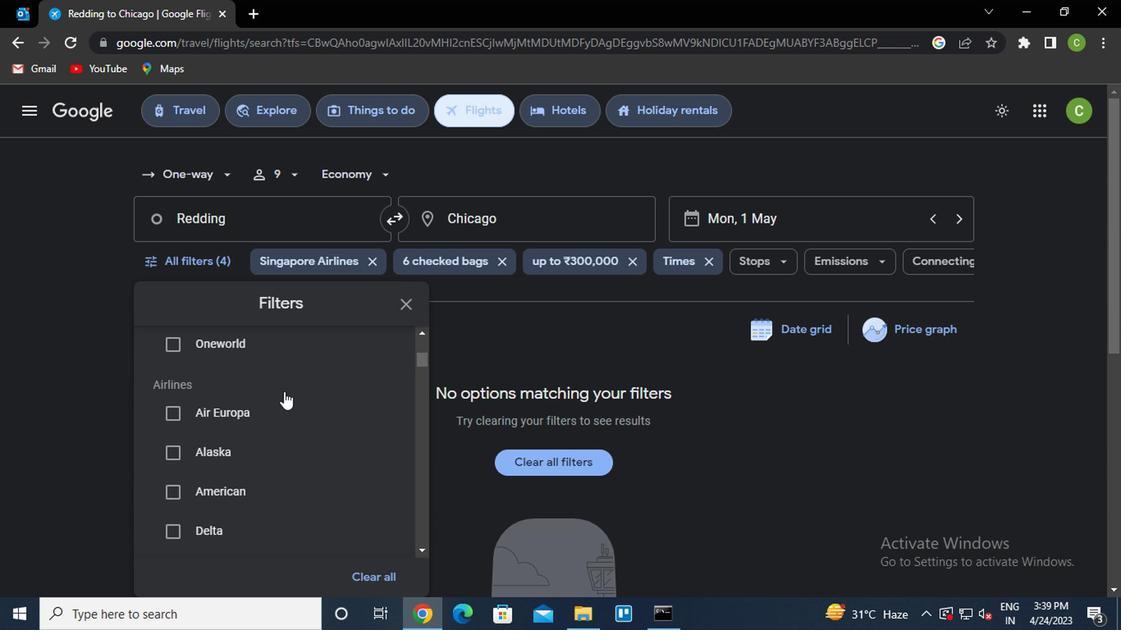 
Action: Mouse scrolled (282, 392) with delta (0, 0)
Screenshot: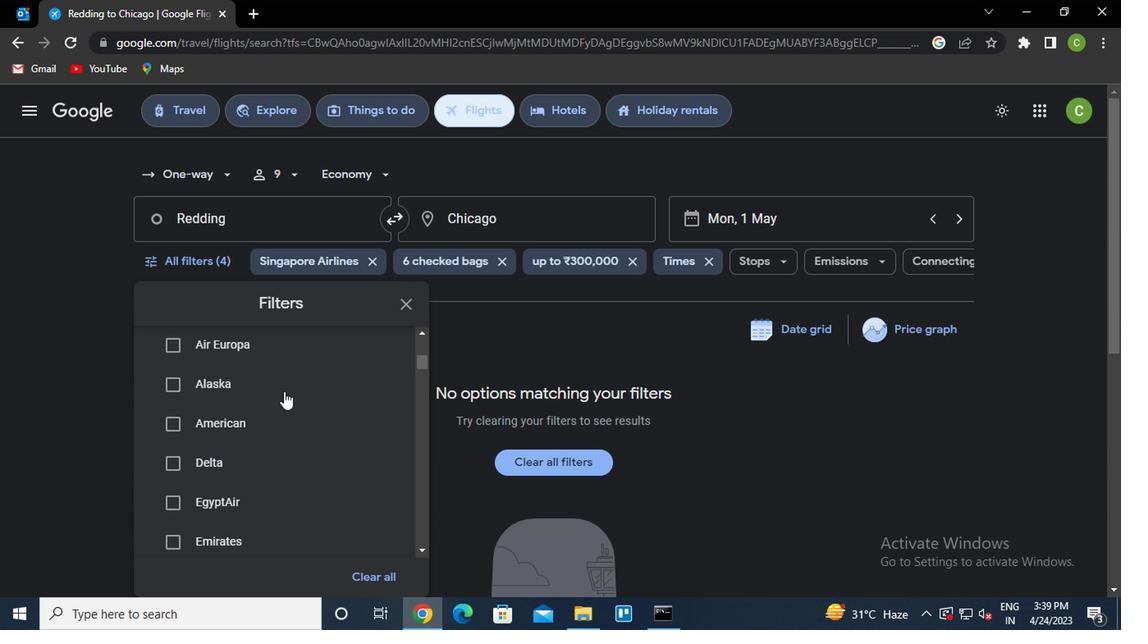 
Action: Mouse scrolled (282, 392) with delta (0, 0)
Screenshot: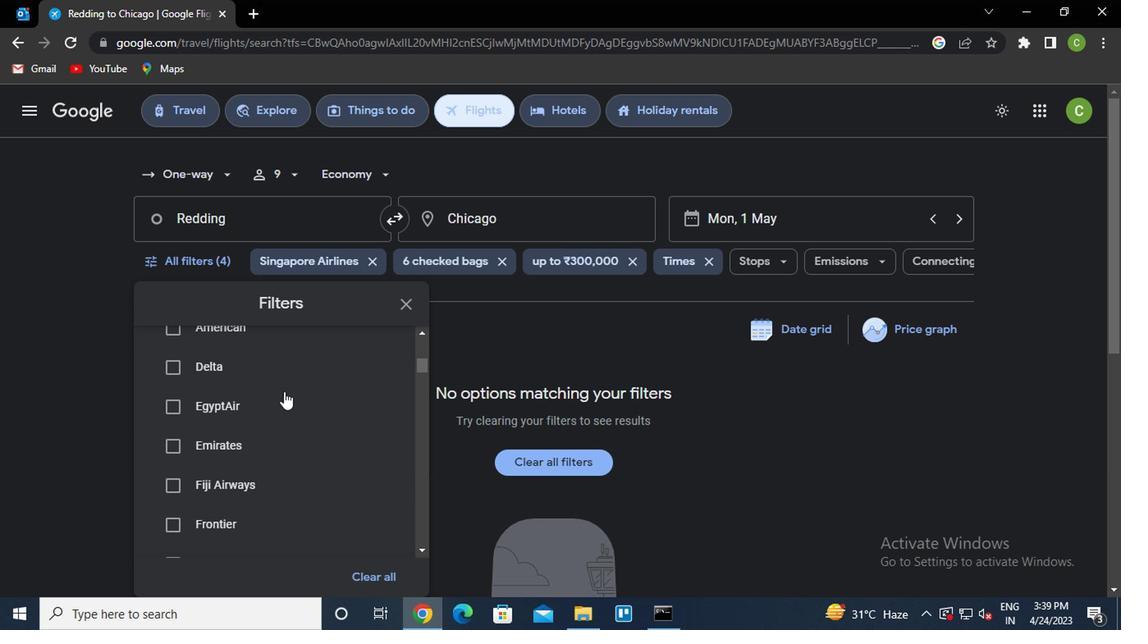 
Action: Mouse scrolled (282, 392) with delta (0, 0)
Screenshot: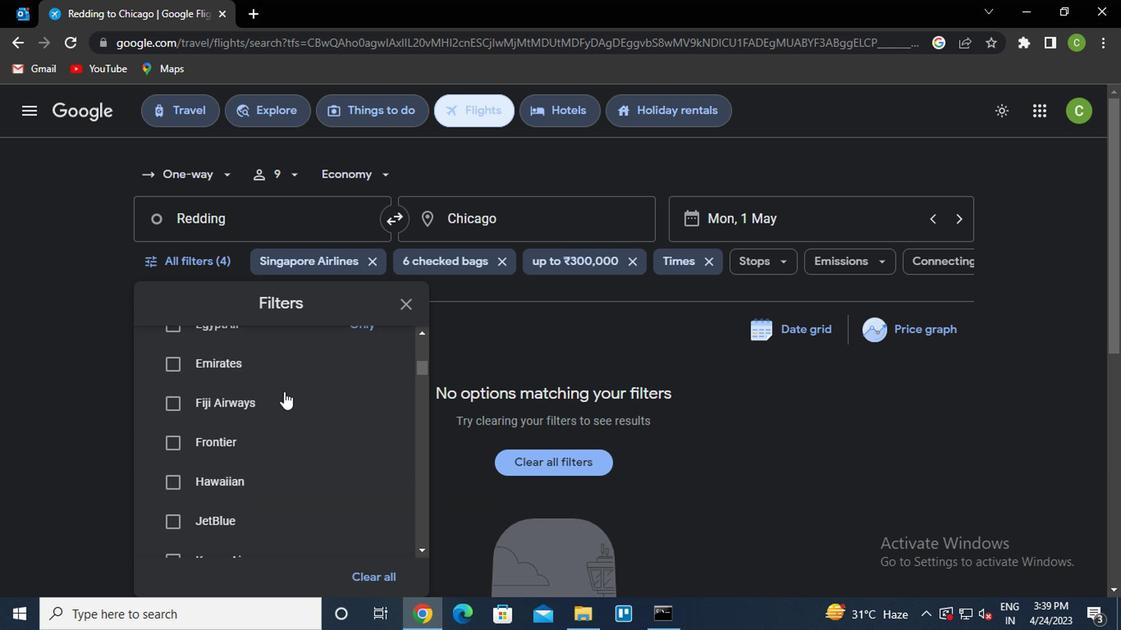 
Action: Mouse scrolled (282, 392) with delta (0, 0)
Screenshot: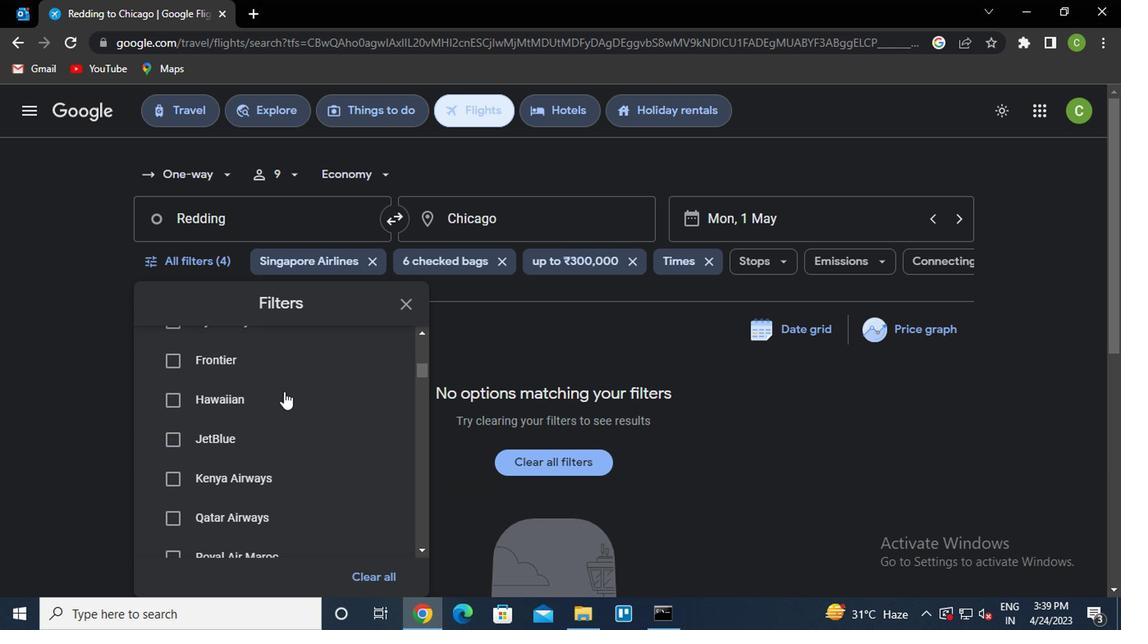 
Action: Mouse scrolled (282, 392) with delta (0, 0)
Screenshot: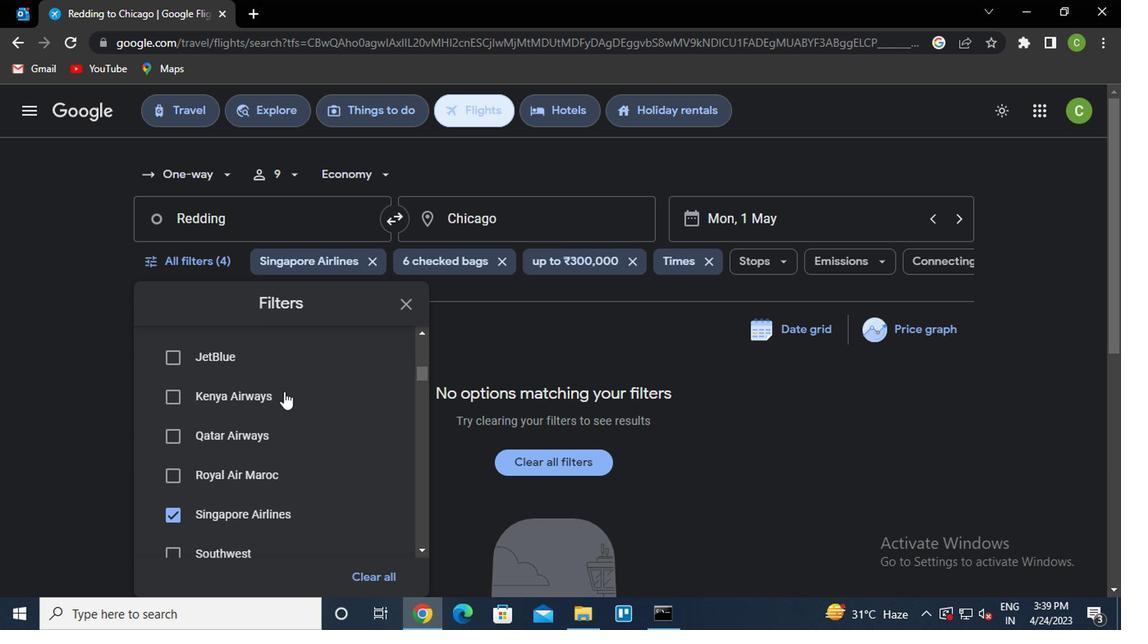 
Action: Mouse moved to (387, 582)
Screenshot: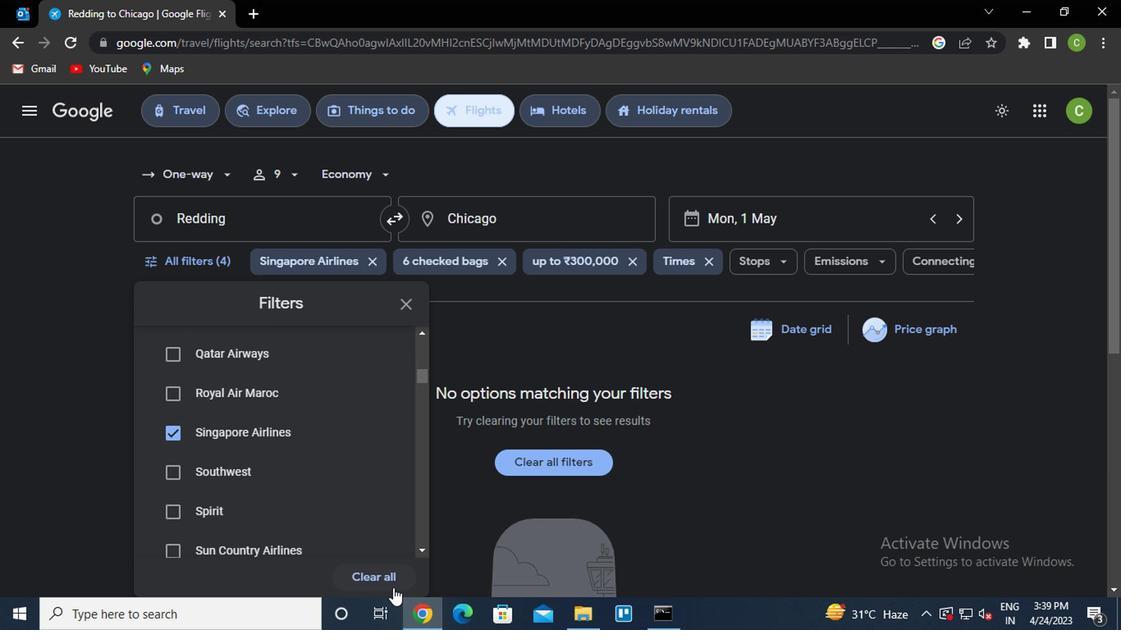 
Action: Mouse pressed left at (387, 582)
Screenshot: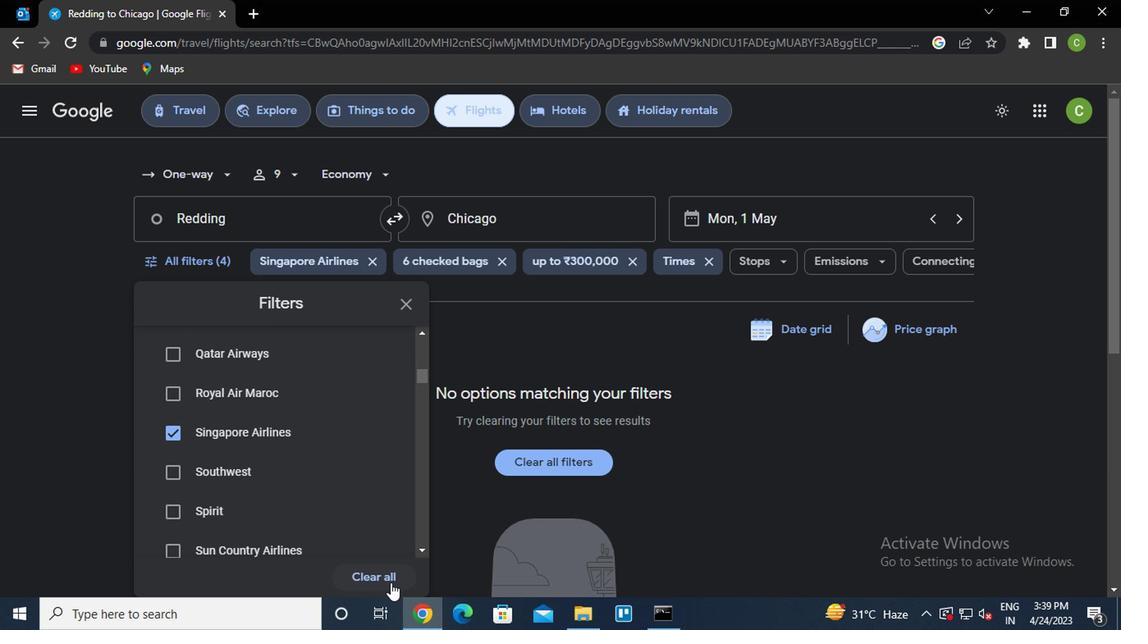 
Action: Mouse moved to (309, 429)
Screenshot: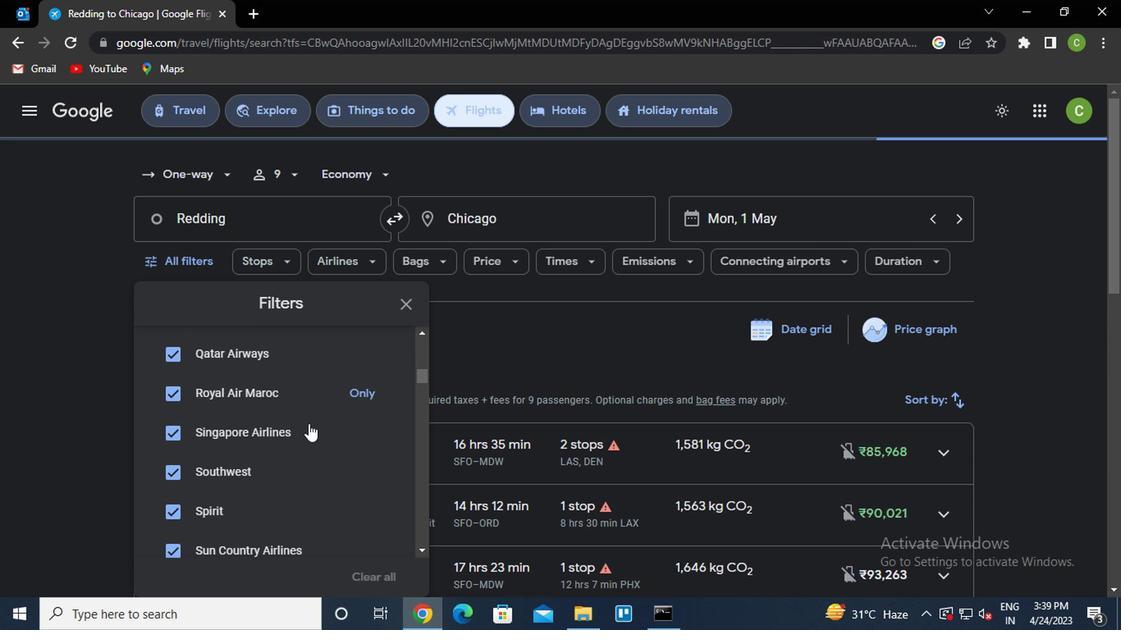 
Action: Mouse scrolled (309, 429) with delta (0, 0)
Screenshot: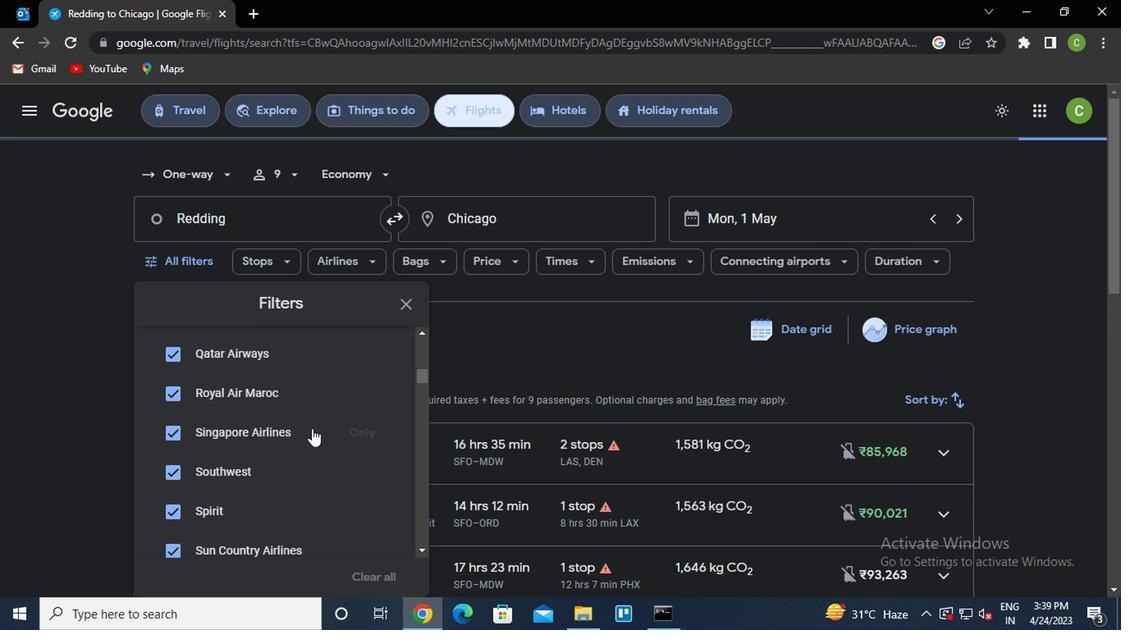 
Action: Mouse scrolled (309, 429) with delta (0, 0)
Screenshot: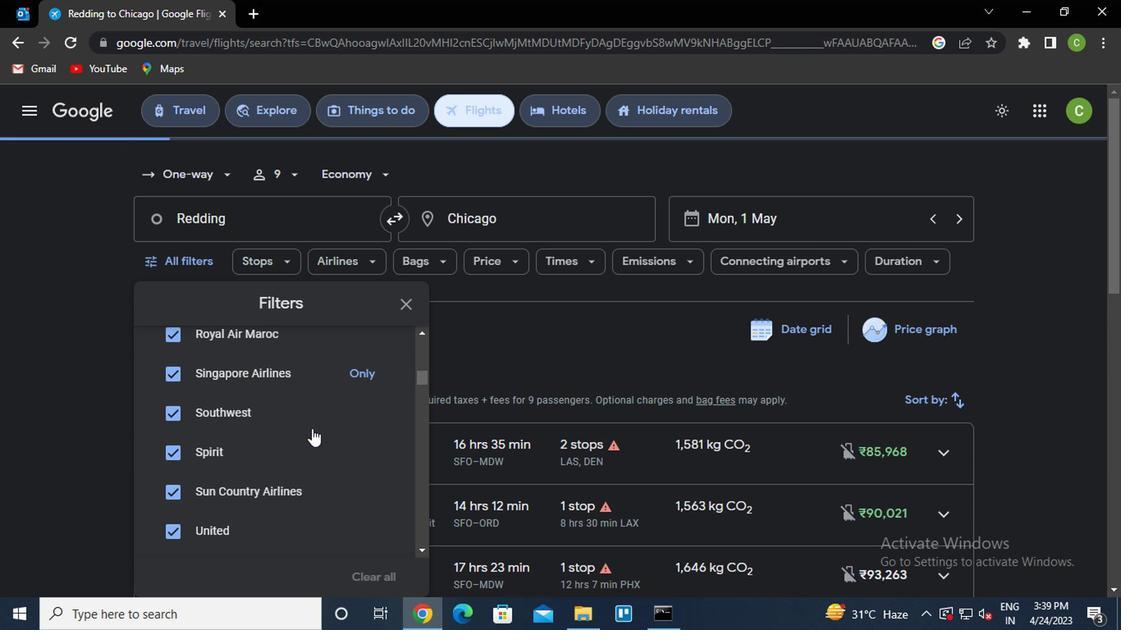 
Action: Mouse moved to (280, 443)
Screenshot: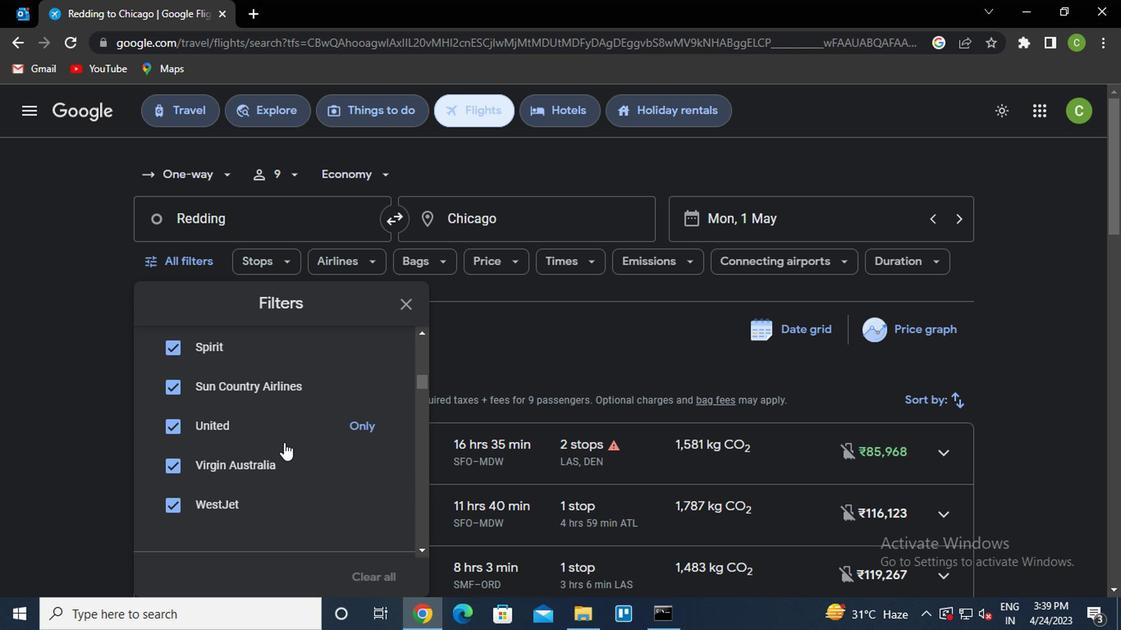 
Action: Mouse scrolled (280, 443) with delta (0, 0)
Screenshot: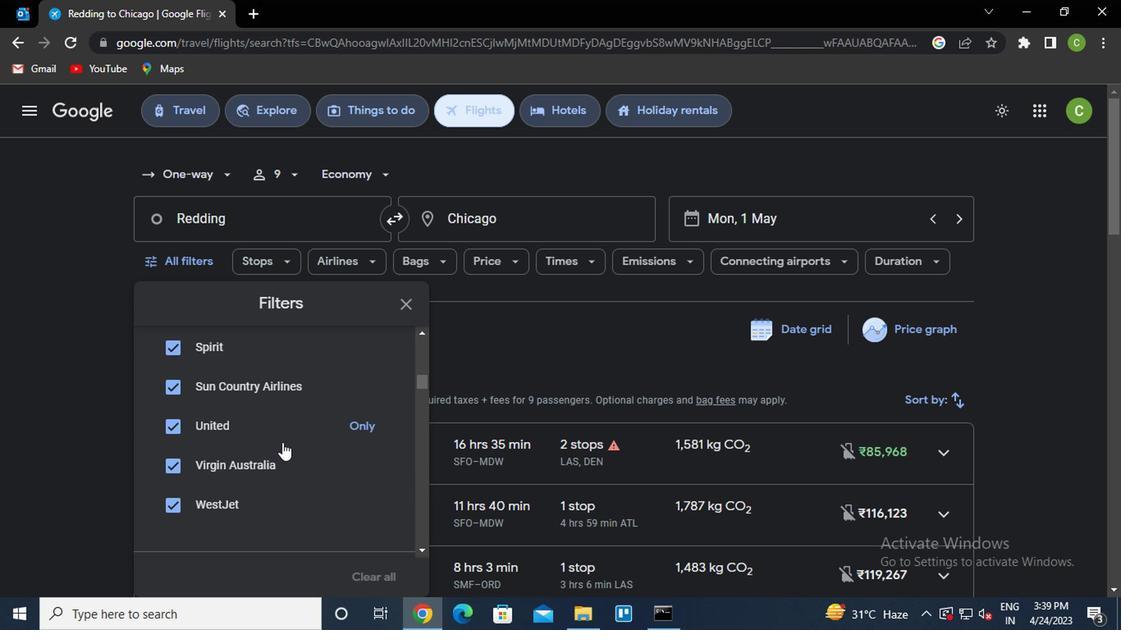 
Action: Mouse scrolled (280, 443) with delta (0, 0)
Screenshot: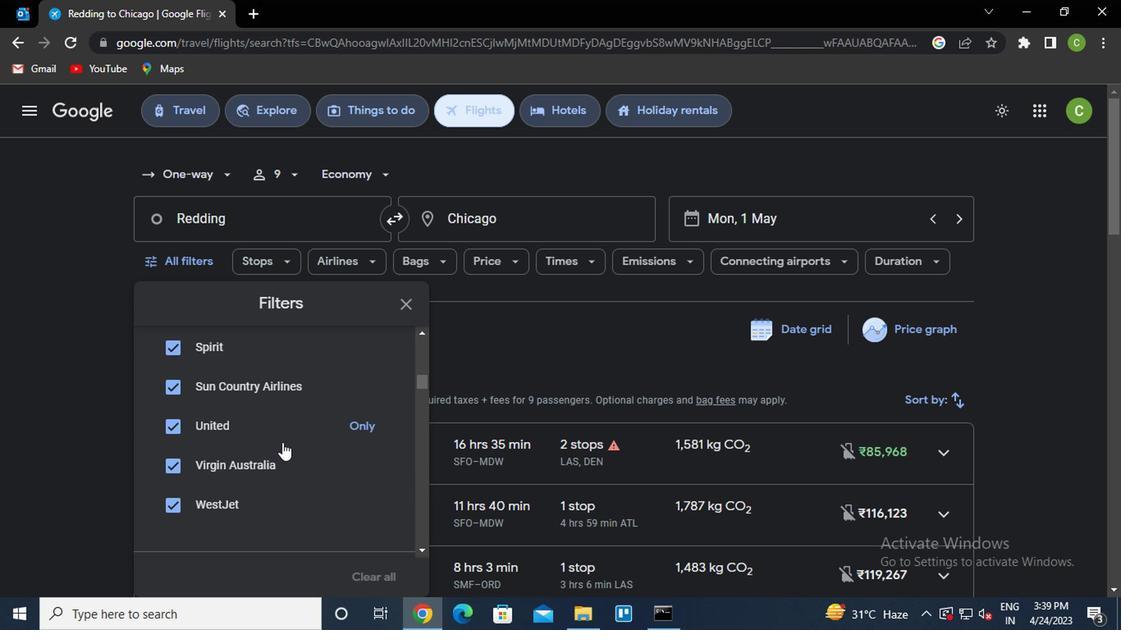 
Action: Mouse moved to (280, 445)
Screenshot: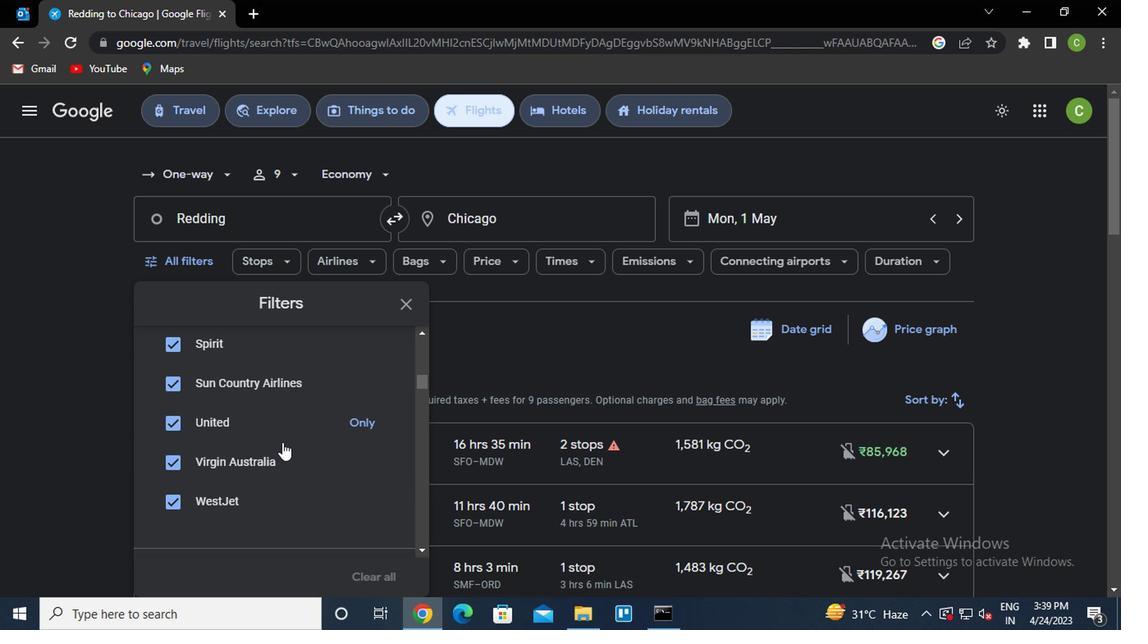 
Action: Mouse scrolled (280, 443) with delta (0, -1)
Screenshot: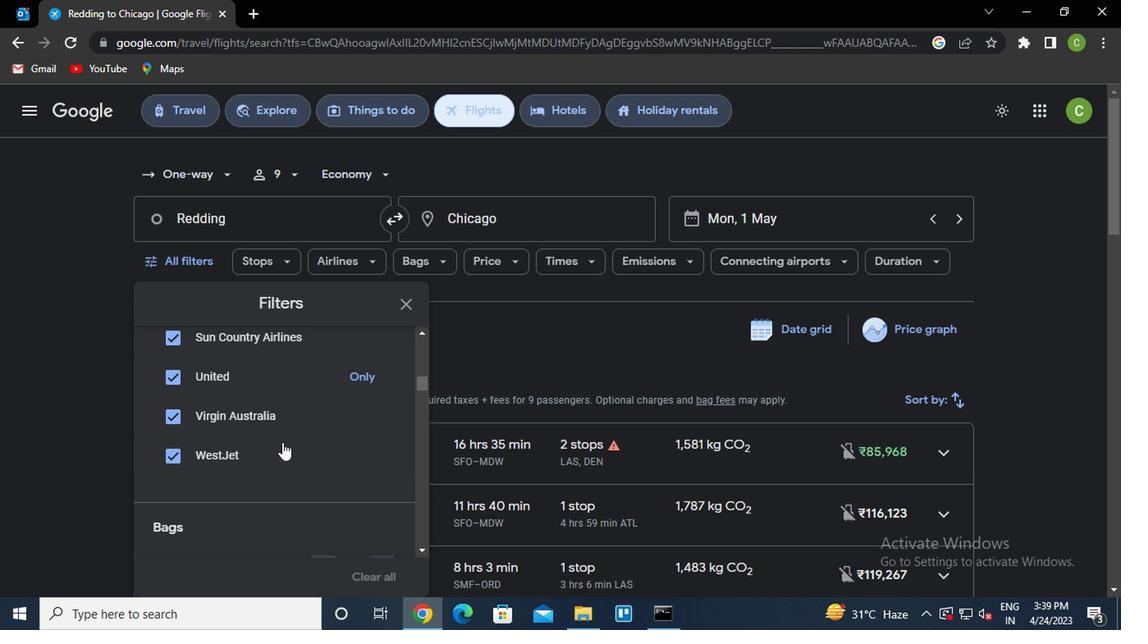 
Action: Mouse moved to (383, 418)
Screenshot: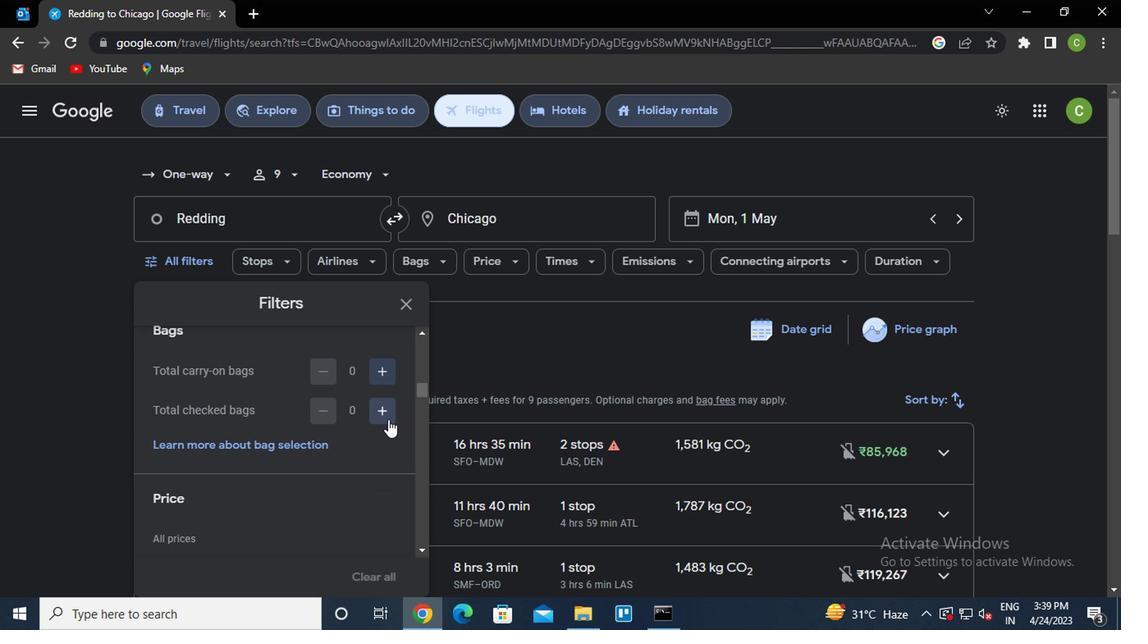 
Action: Mouse pressed left at (383, 418)
Screenshot: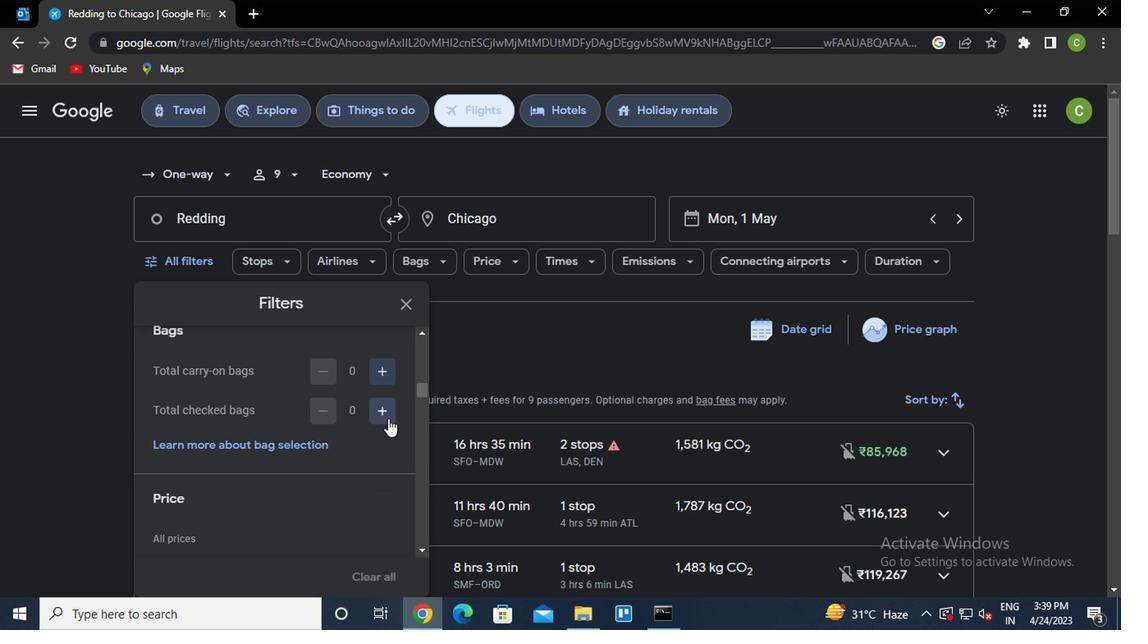 
Action: Mouse pressed left at (383, 418)
Screenshot: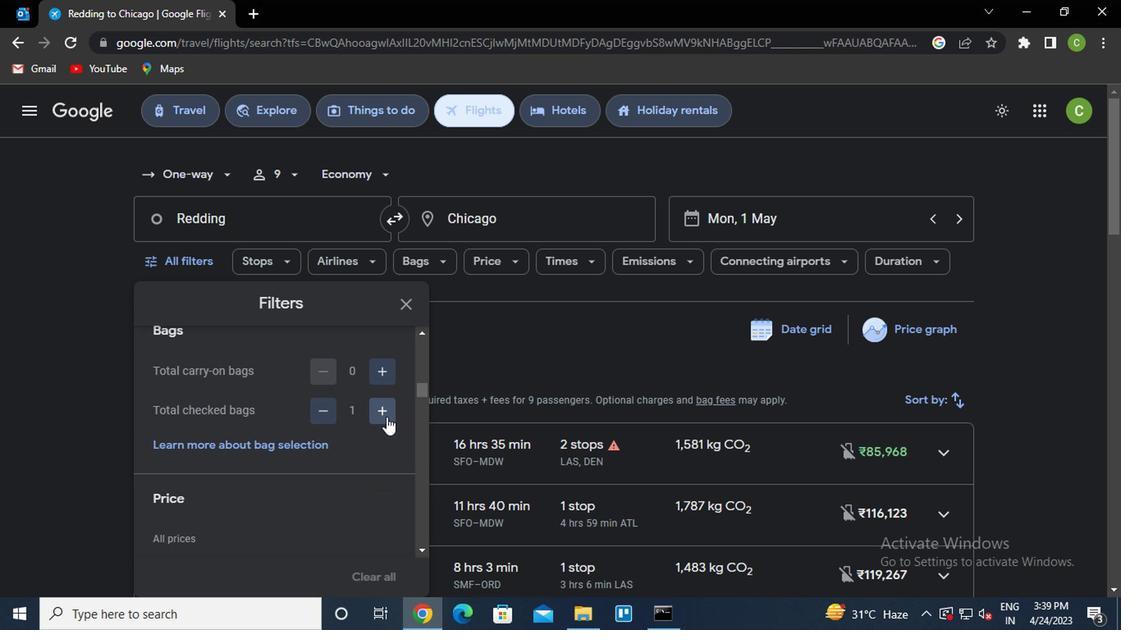 
Action: Mouse pressed left at (383, 418)
Screenshot: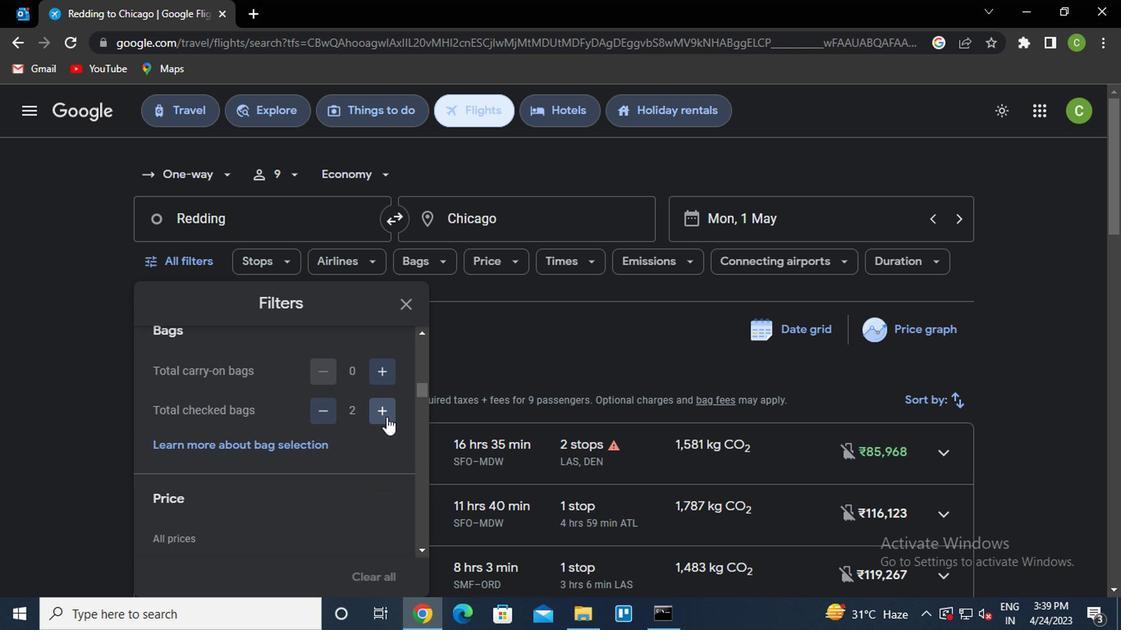 
Action: Mouse pressed left at (383, 418)
Screenshot: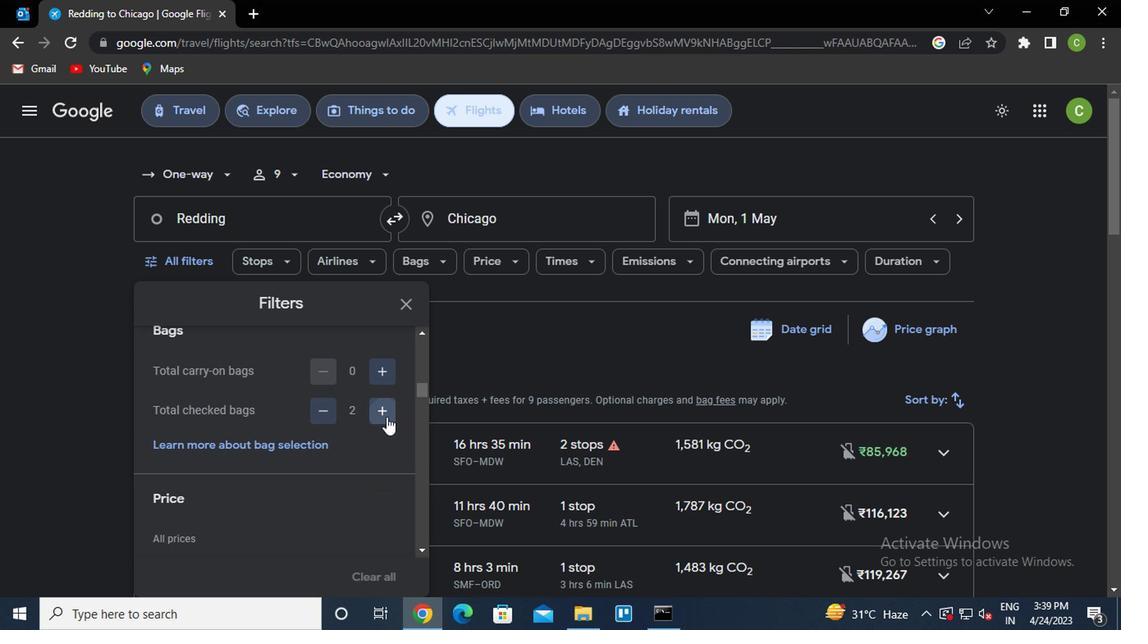 
Action: Mouse pressed left at (383, 418)
Screenshot: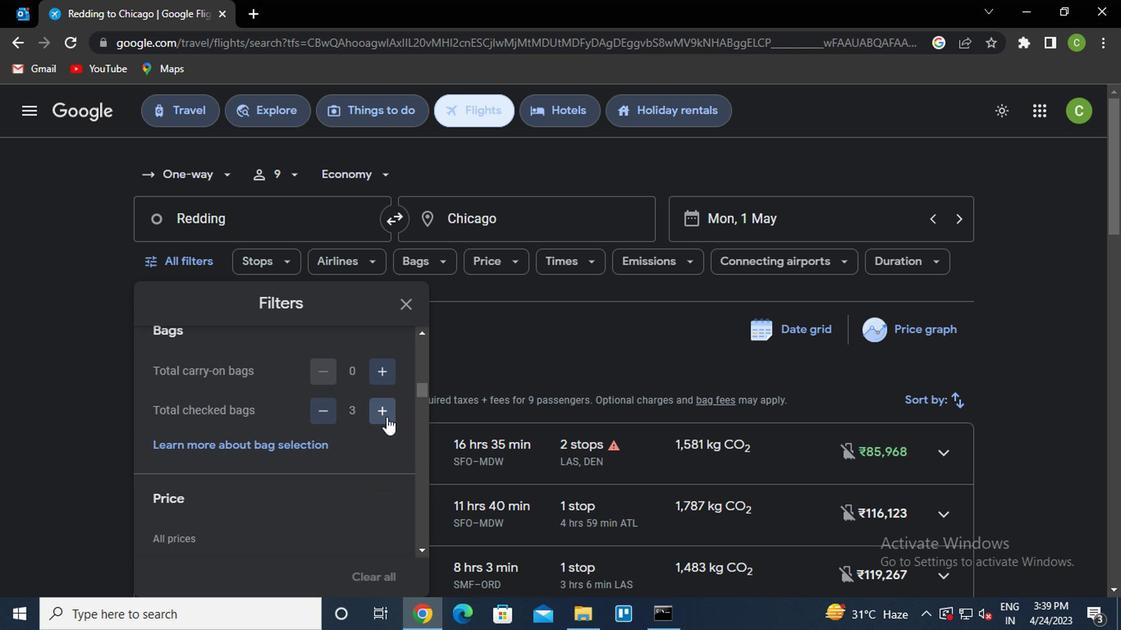 
Action: Mouse pressed left at (383, 418)
Screenshot: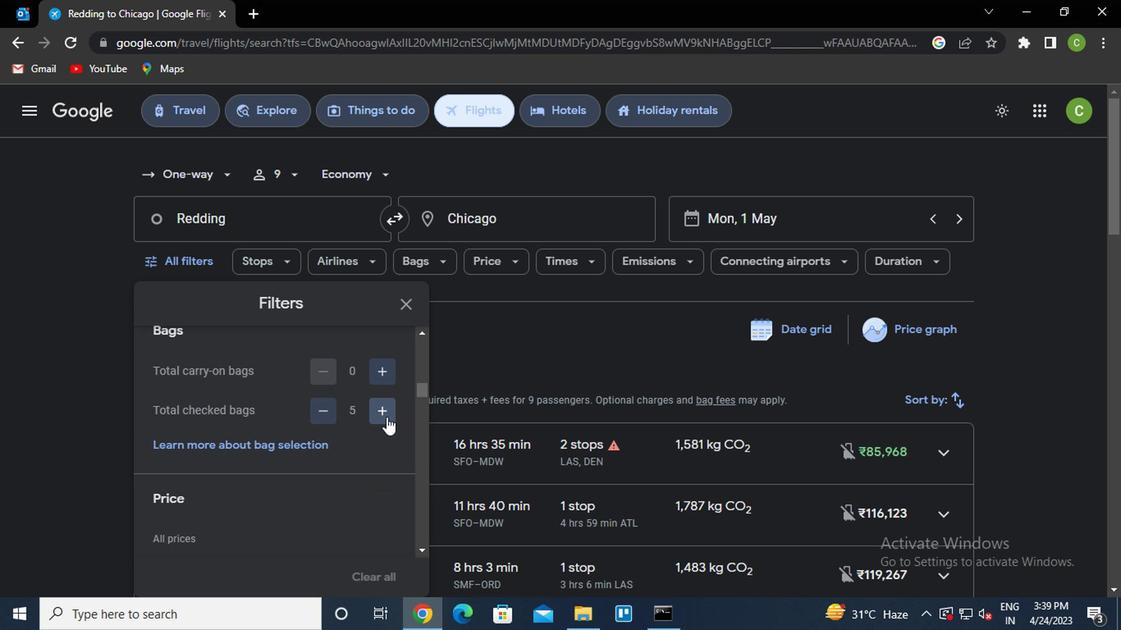 
Action: Mouse moved to (270, 456)
Screenshot: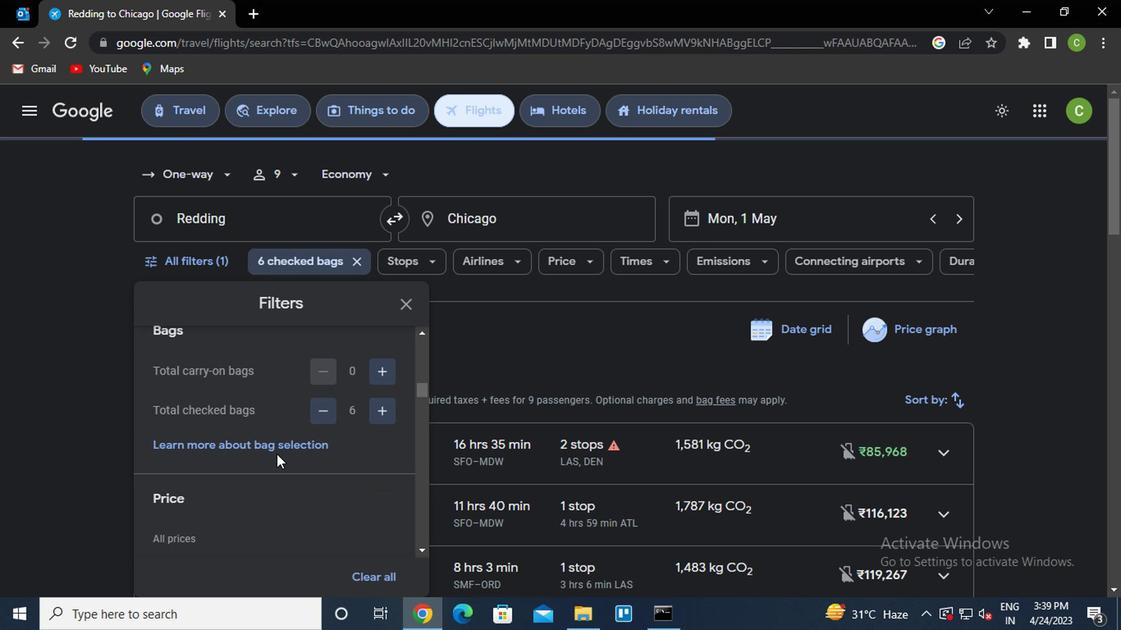 
Action: Mouse scrolled (270, 455) with delta (0, 0)
Screenshot: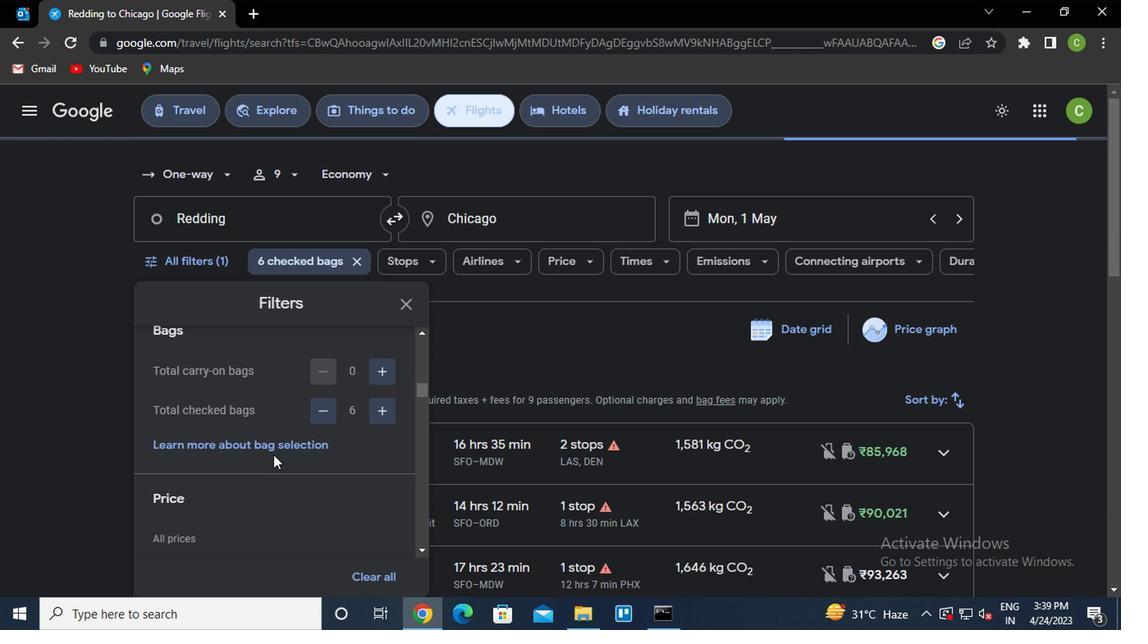 
Action: Mouse moved to (381, 487)
Screenshot: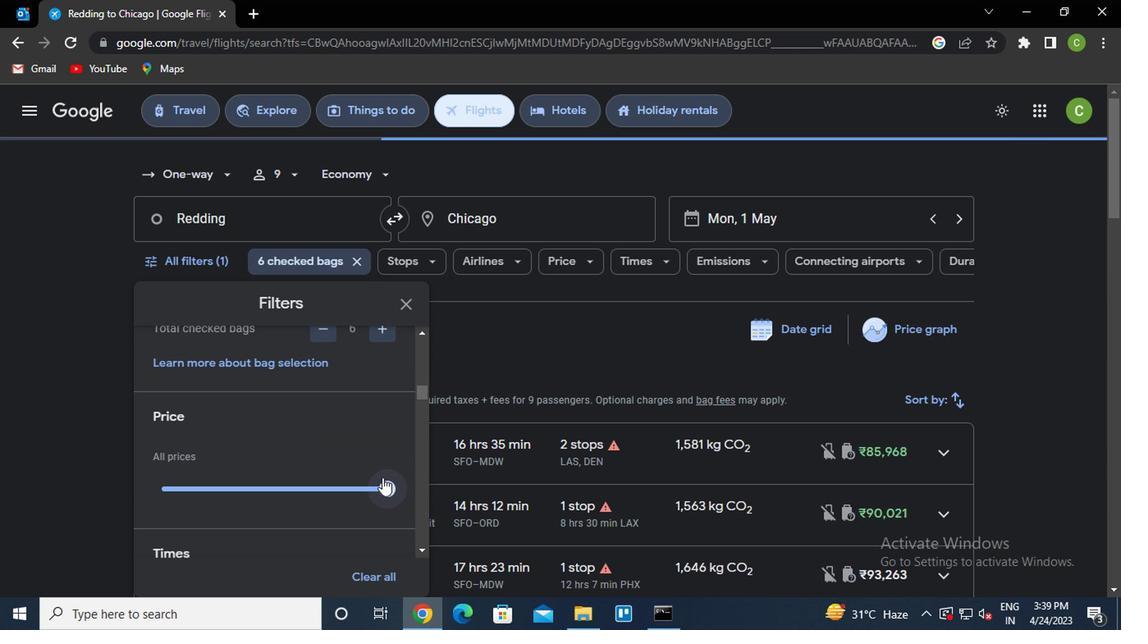 
Action: Mouse pressed left at (381, 487)
Screenshot: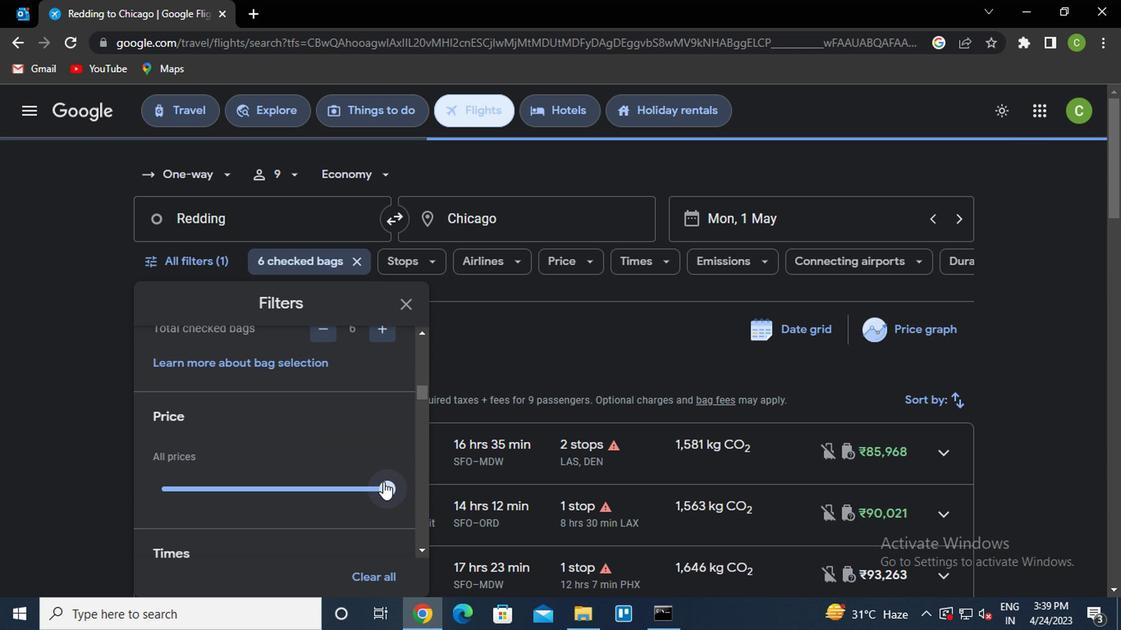 
Action: Mouse moved to (381, 489)
Screenshot: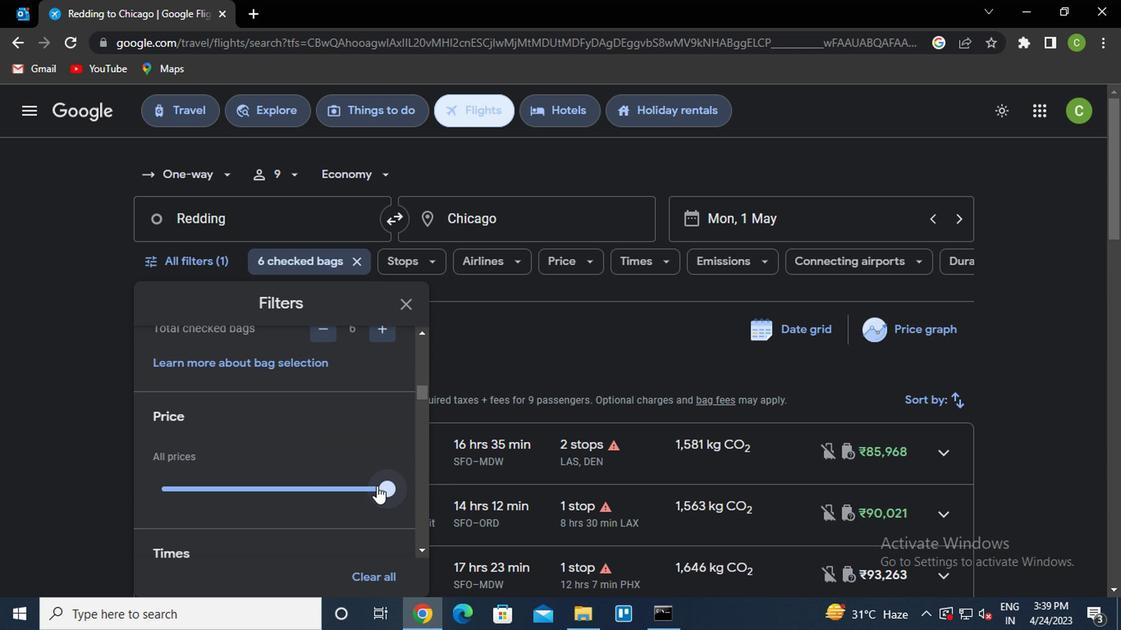 
Action: Mouse pressed left at (381, 489)
Screenshot: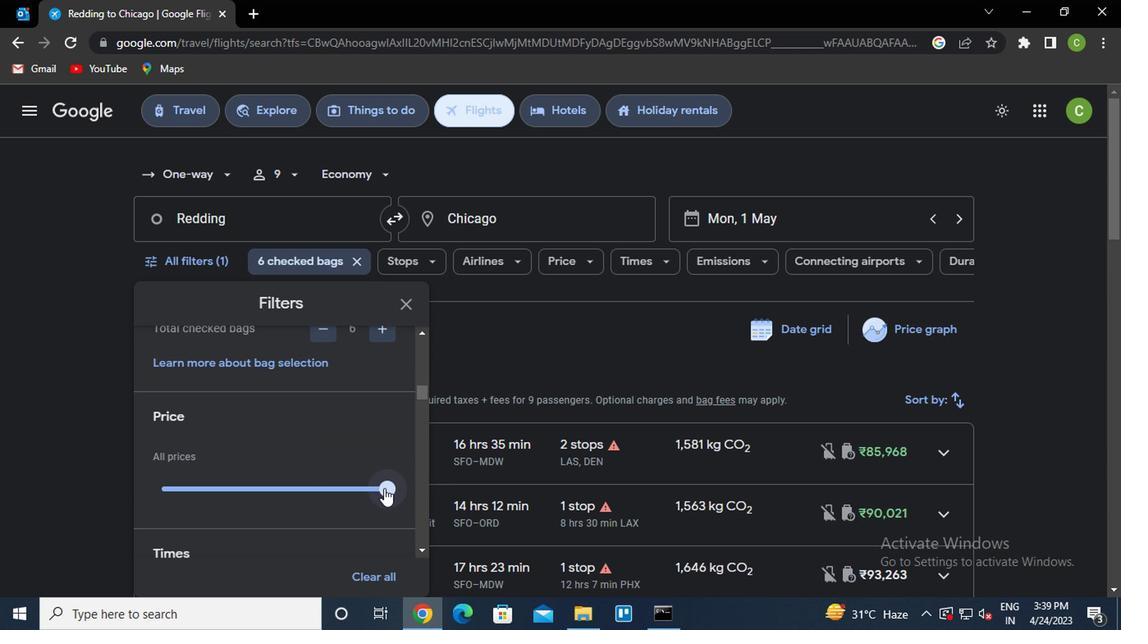 
Action: Mouse moved to (266, 476)
Screenshot: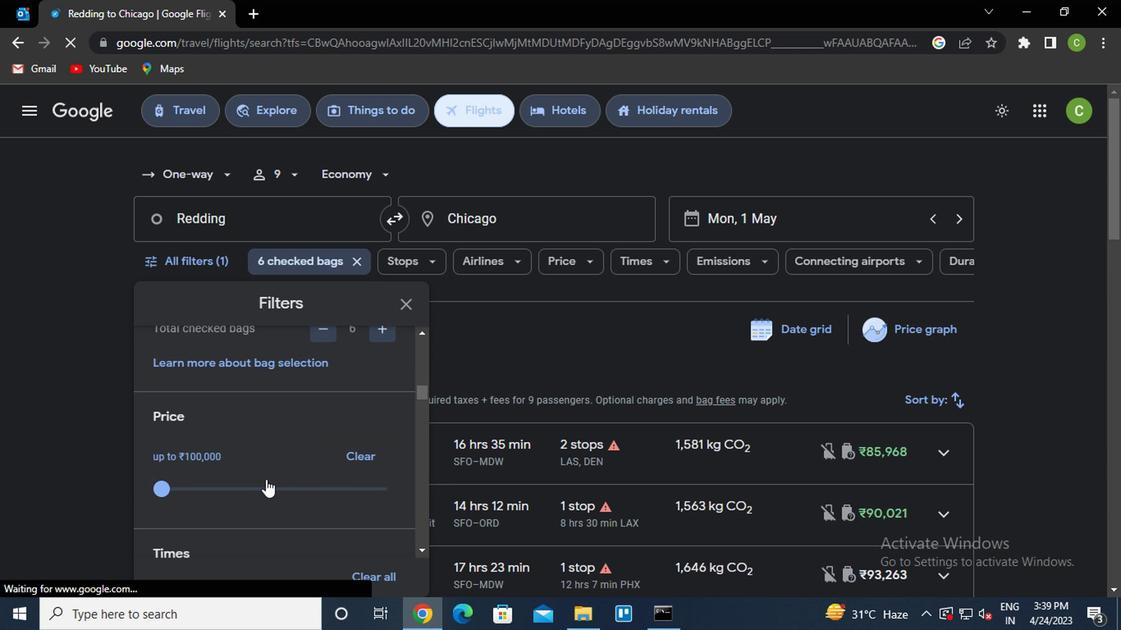 
Action: Mouse scrolled (266, 475) with delta (0, 0)
Screenshot: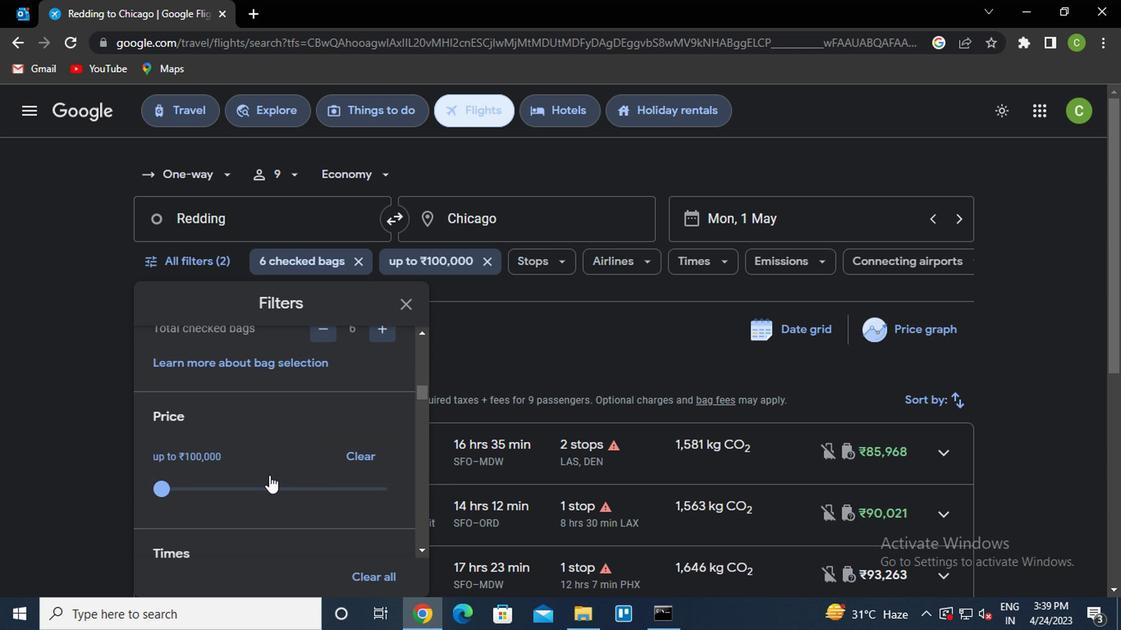 
Action: Mouse scrolled (266, 475) with delta (0, 0)
Screenshot: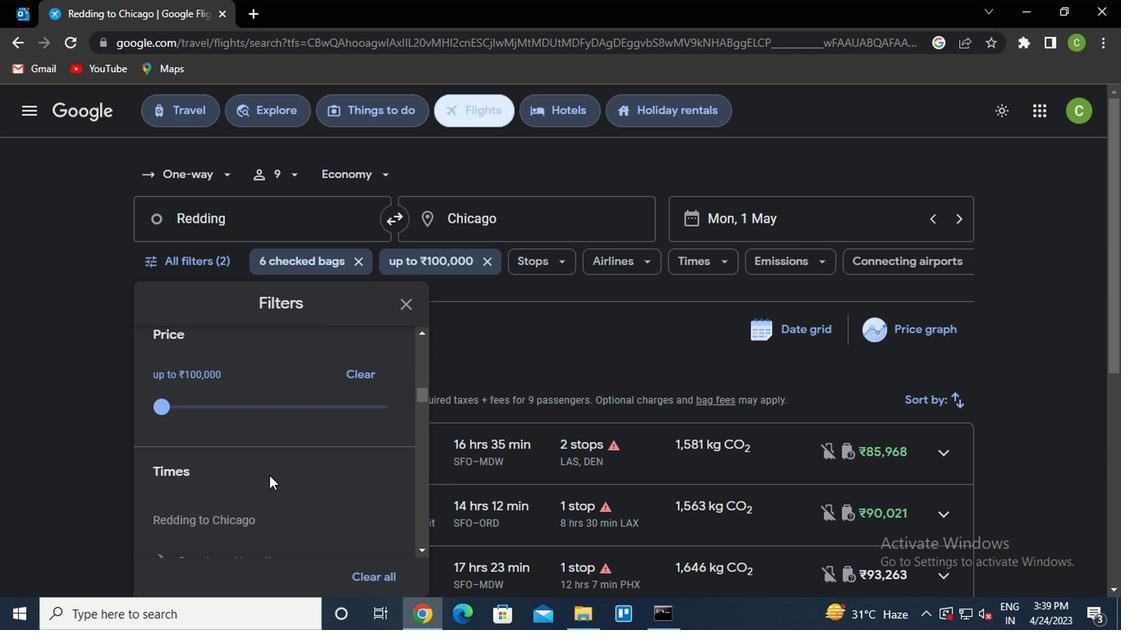 
Action: Mouse moved to (266, 476)
Screenshot: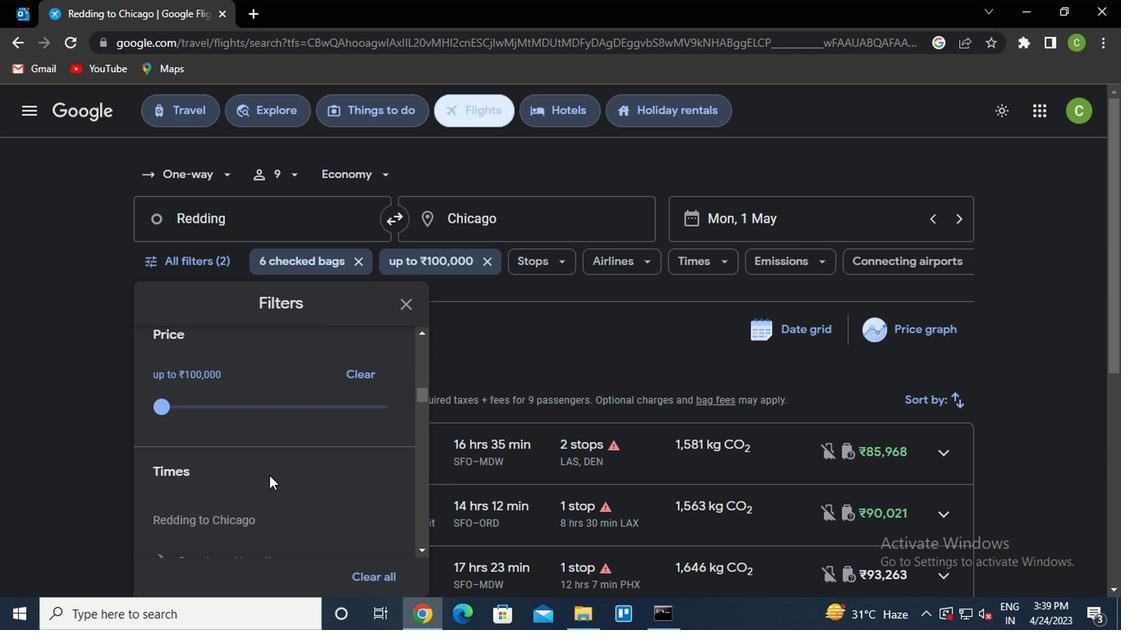 
Action: Mouse scrolled (266, 475) with delta (0, 0)
Screenshot: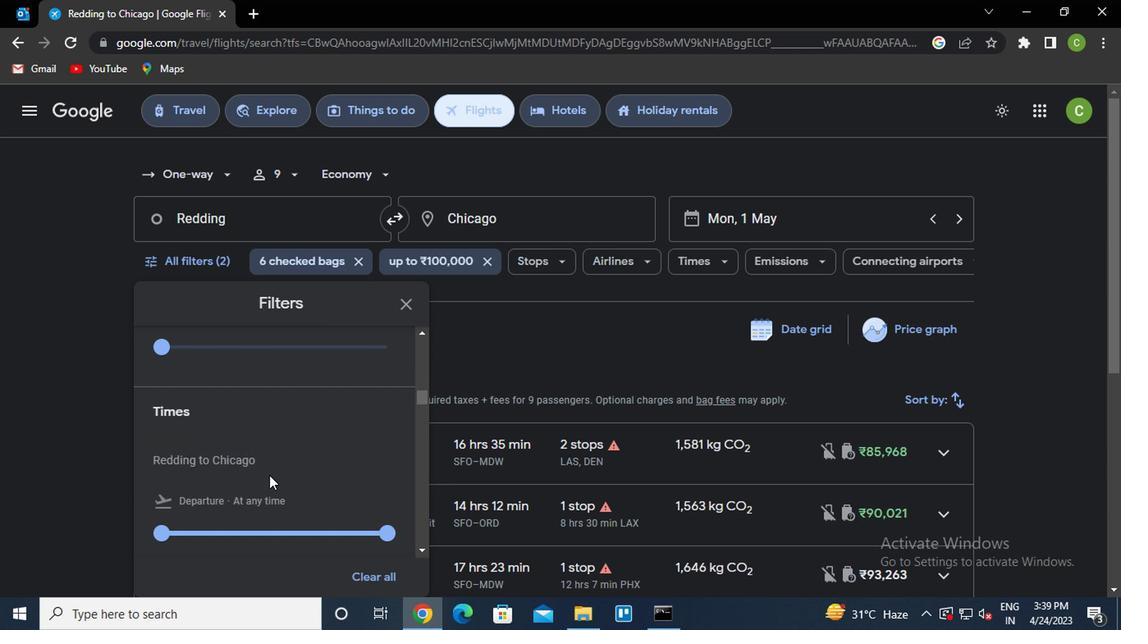
Action: Mouse moved to (161, 427)
Screenshot: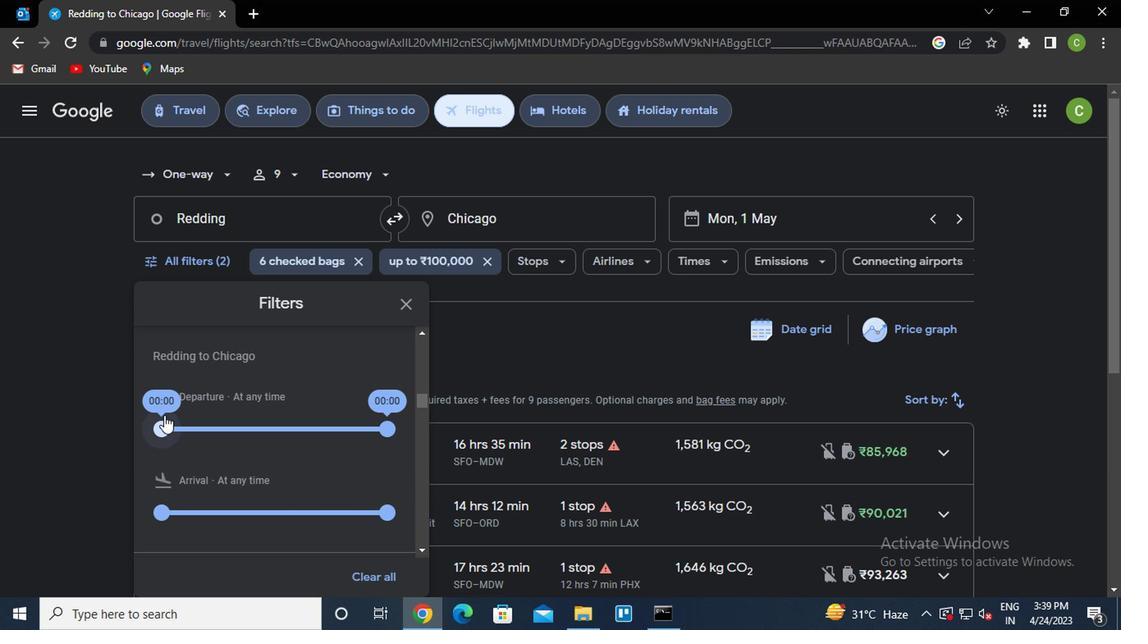 
Action: Mouse pressed left at (161, 427)
Screenshot: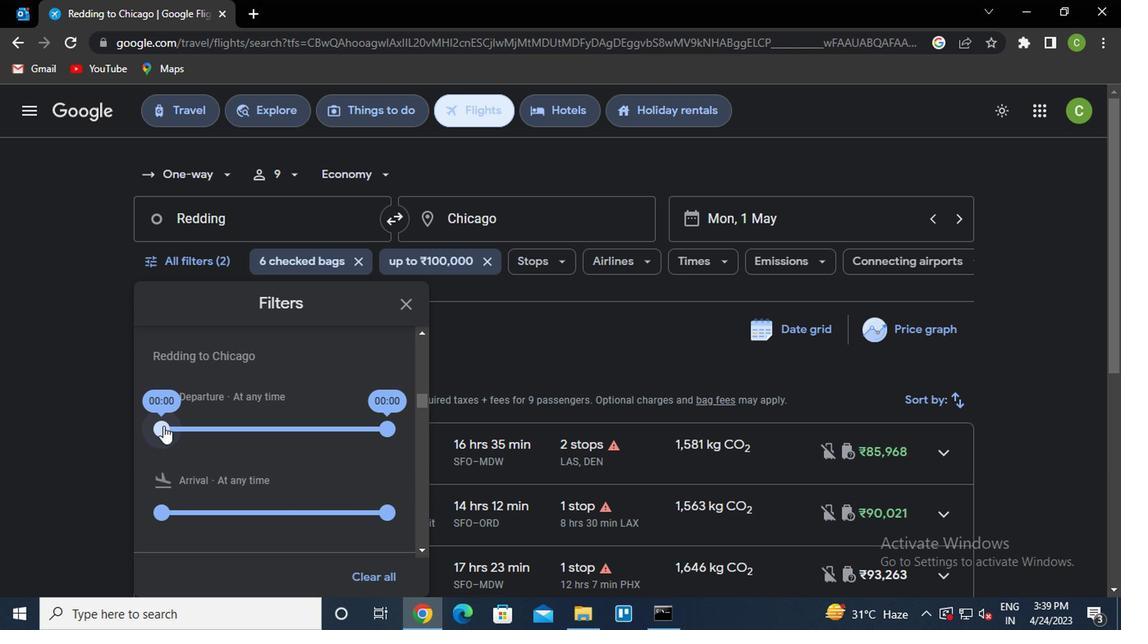 
Action: Mouse moved to (393, 429)
Screenshot: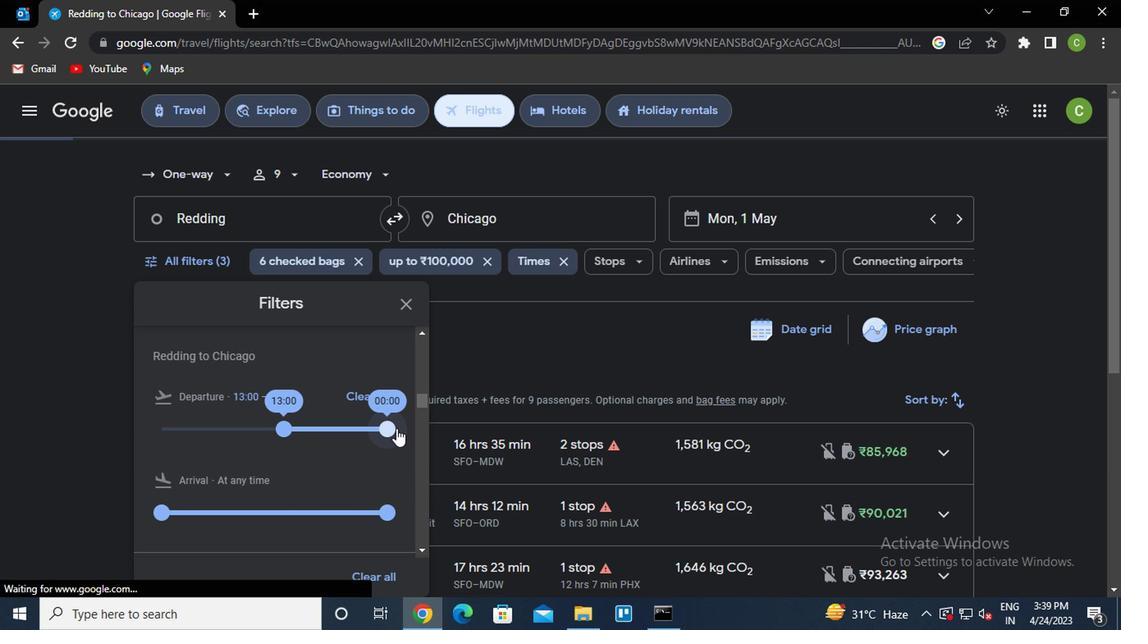 
Action: Mouse pressed left at (393, 429)
Screenshot: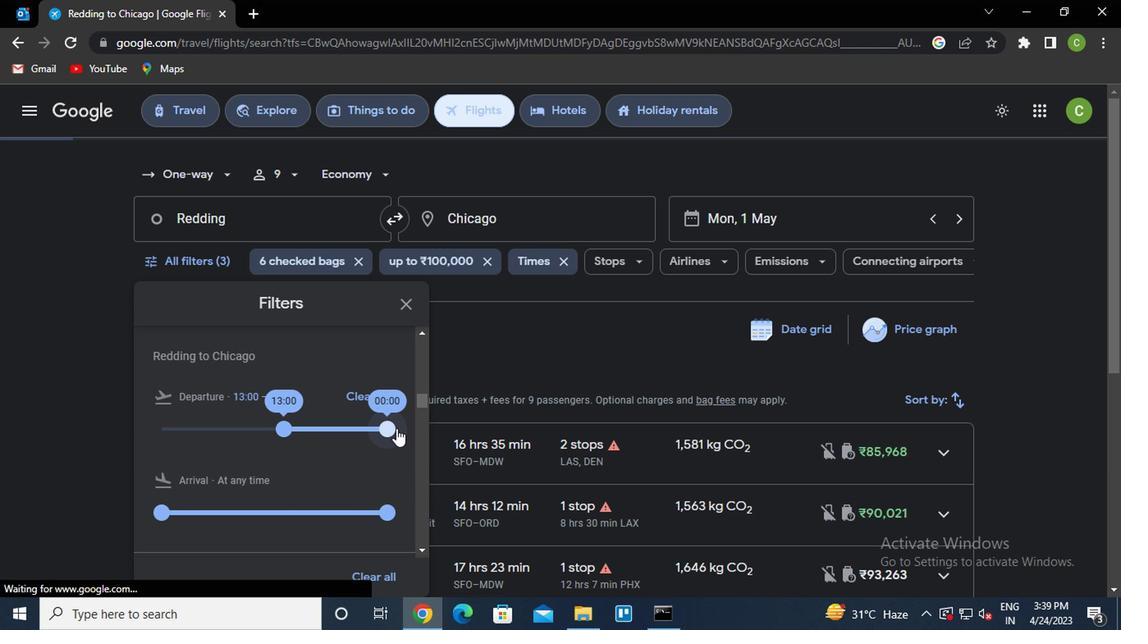 
Action: Mouse moved to (406, 313)
Screenshot: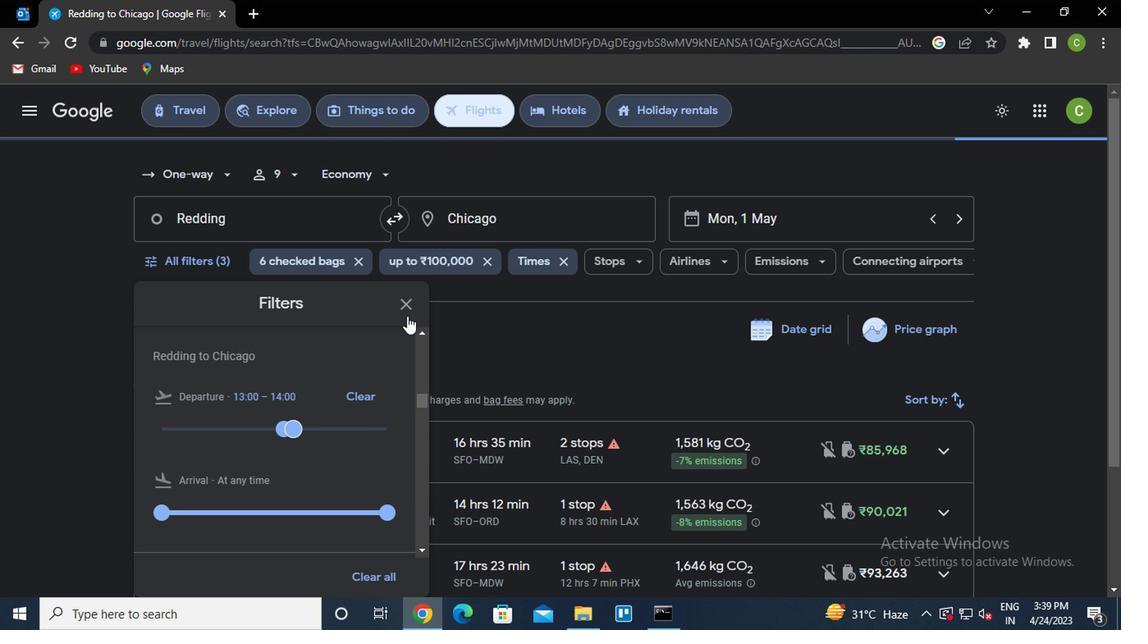 
Action: Mouse pressed left at (406, 313)
Screenshot: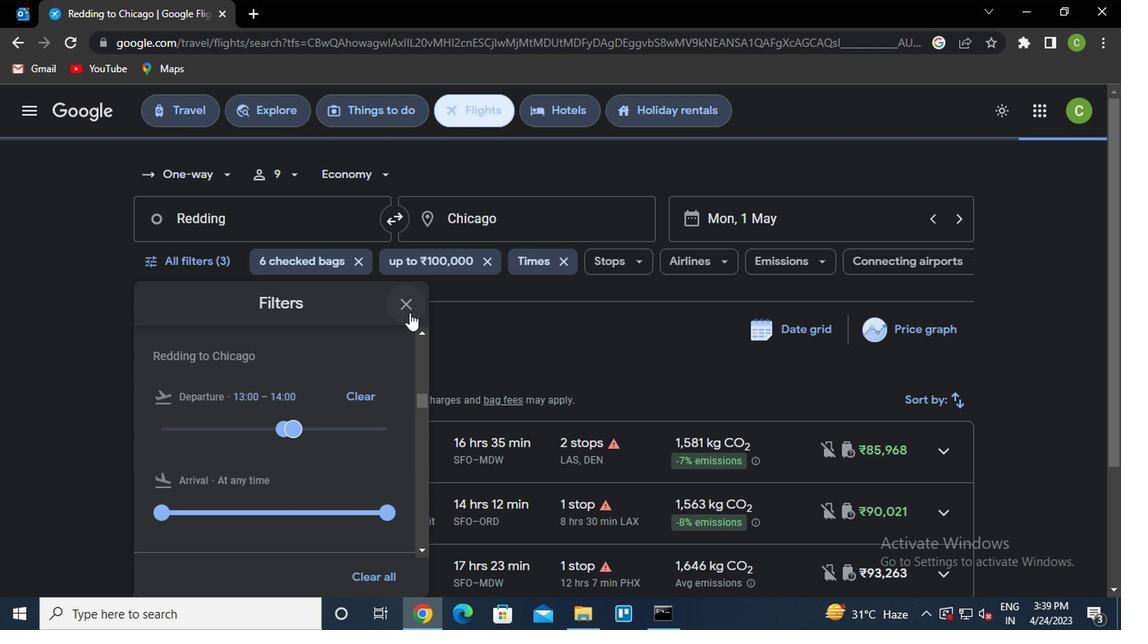
Action: Mouse moved to (594, 398)
Screenshot: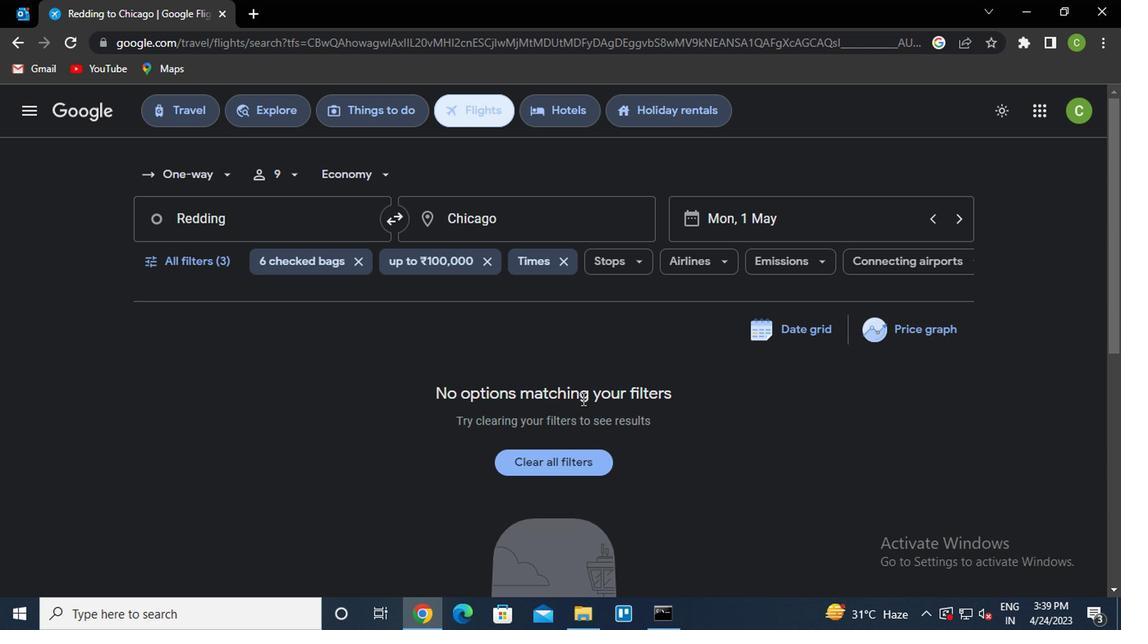 
